 Task: Look for space in Ech Chettia, Algeria from 2nd September, 2023 to 6th September, 2023 for 2 adults in price range Rs.15000 to Rs.20000. Place can be entire place with 1  bedroom having 1 bed and 1 bathroom. Property type can be house, flat, hotel. Amenities needed are: washing machine. Booking option can be shelf check-in. Required host language is .
Action: Mouse moved to (375, 89)
Screenshot: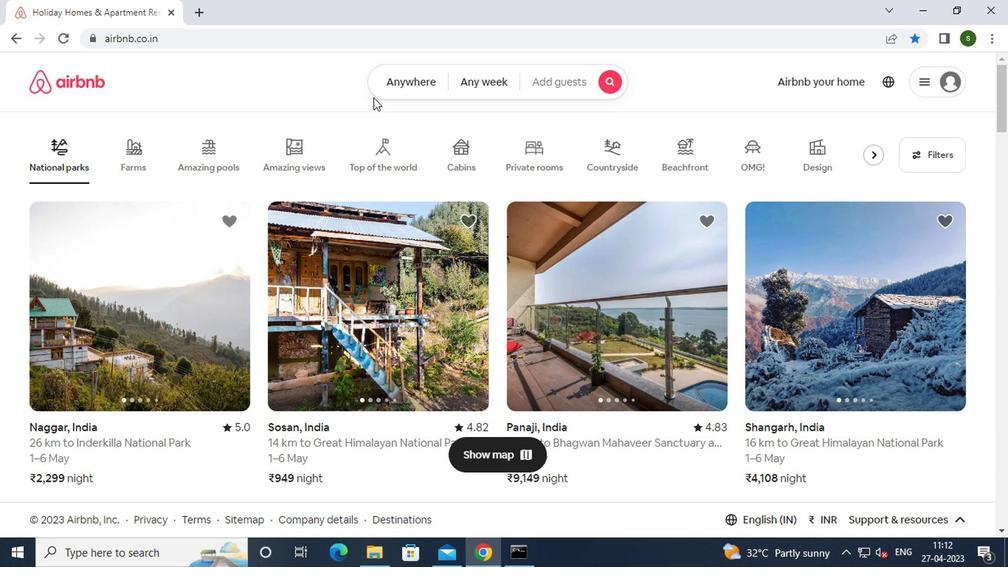 
Action: Mouse pressed left at (375, 89)
Screenshot: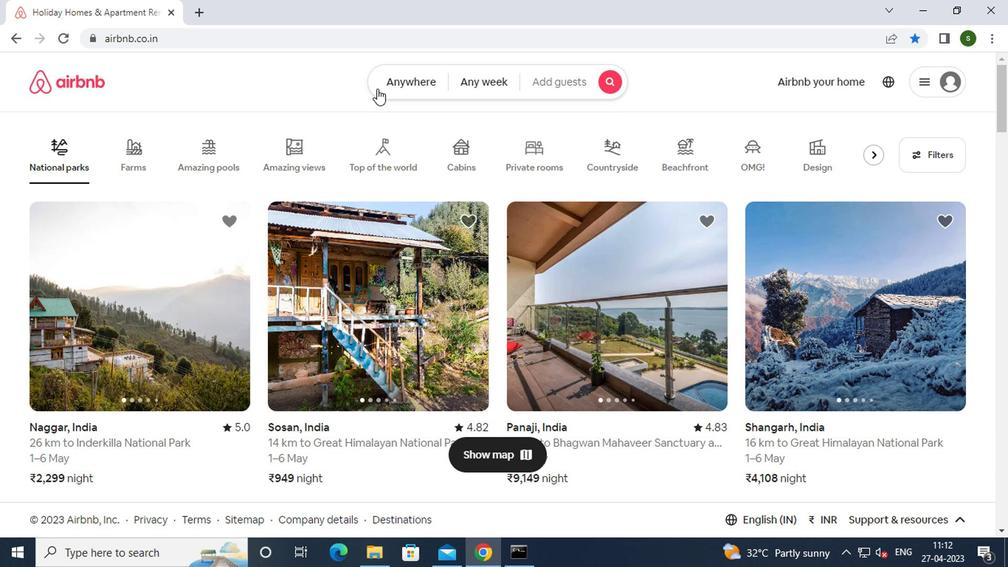 
Action: Mouse moved to (277, 143)
Screenshot: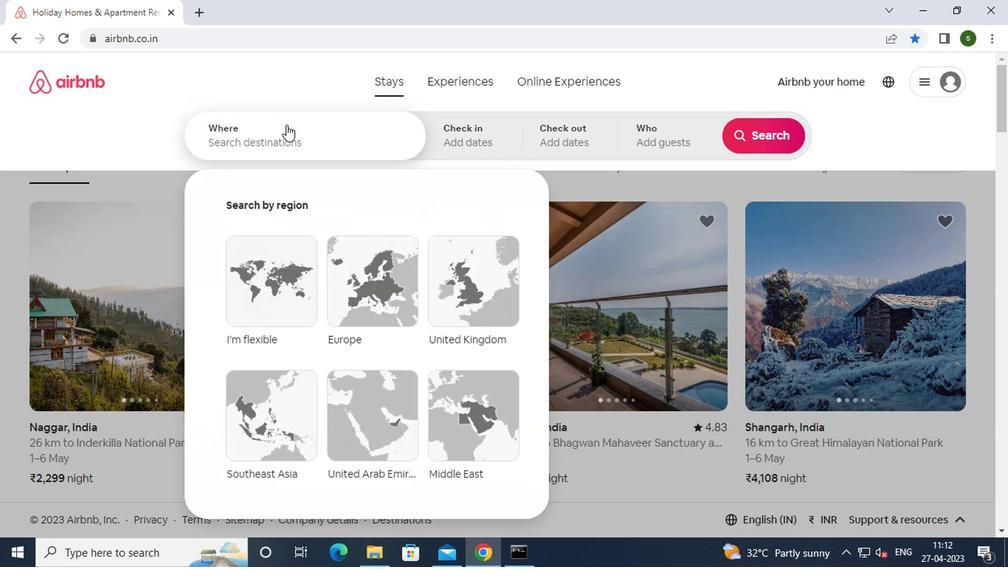 
Action: Mouse pressed left at (277, 143)
Screenshot: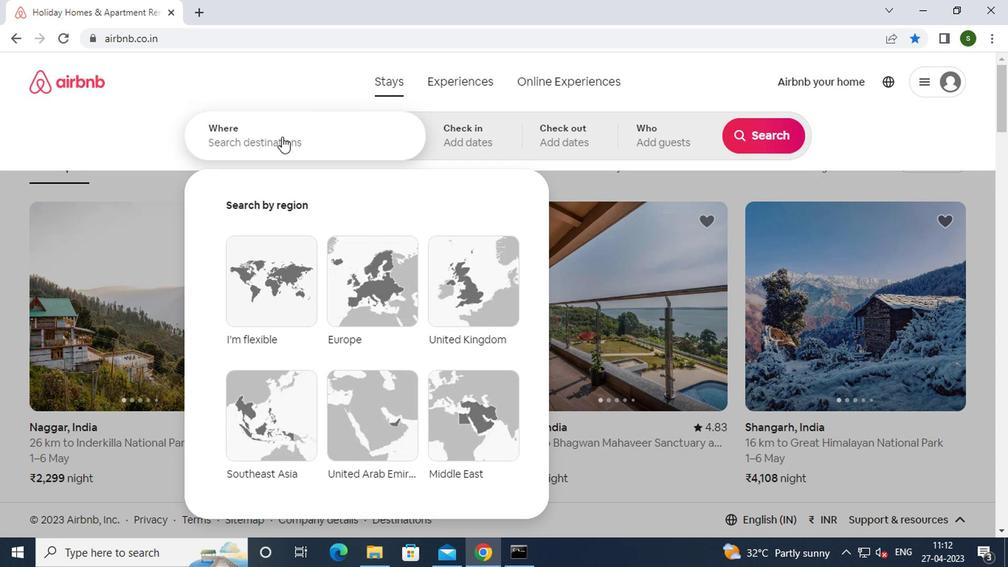 
Action: Key pressed e<Key.caps_lock>ch<Key.space><Key.caps_lock>c<Key.caps_lock>hettia,
Screenshot: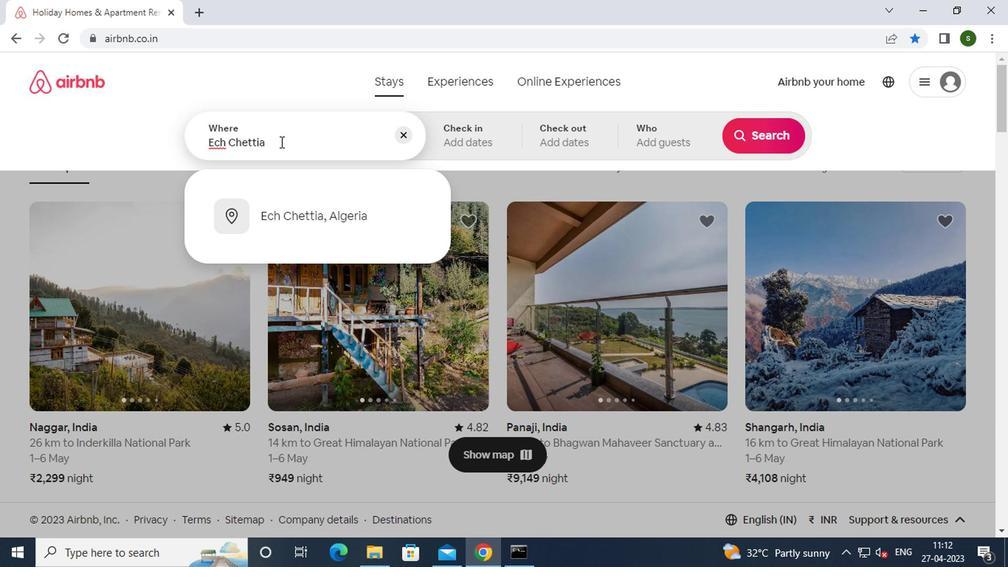 
Action: Mouse moved to (372, 232)
Screenshot: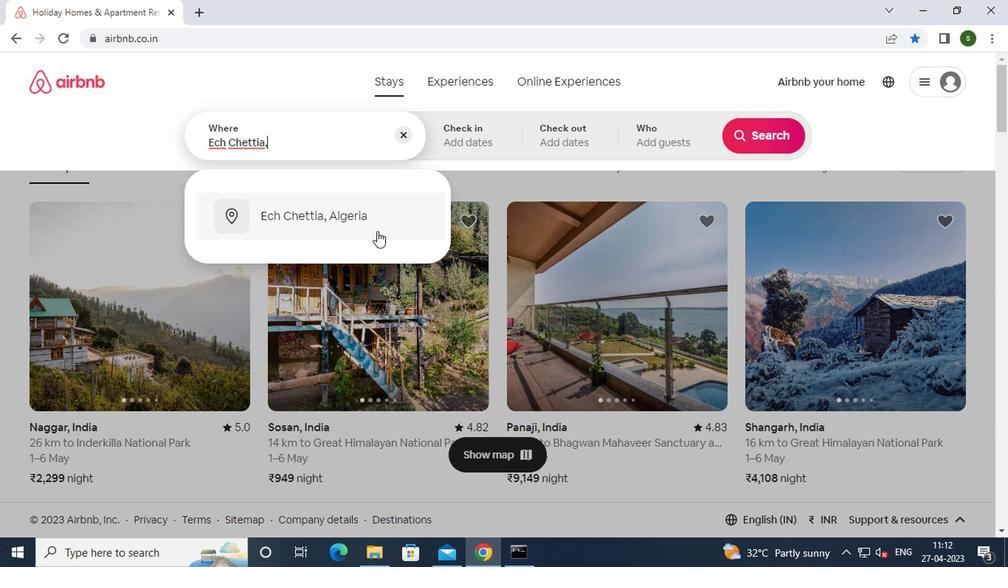 
Action: Mouse pressed left at (372, 232)
Screenshot: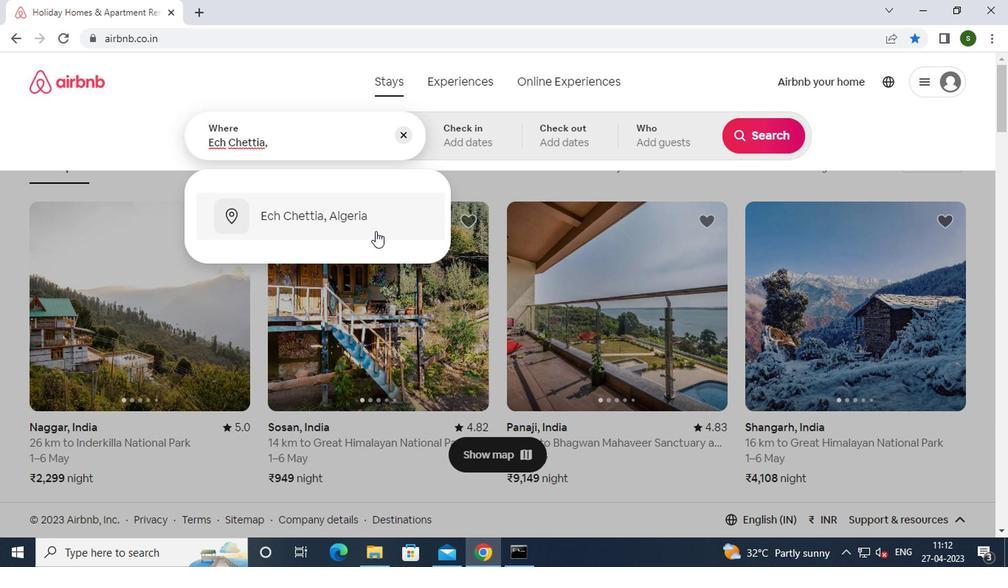 
Action: Mouse moved to (758, 250)
Screenshot: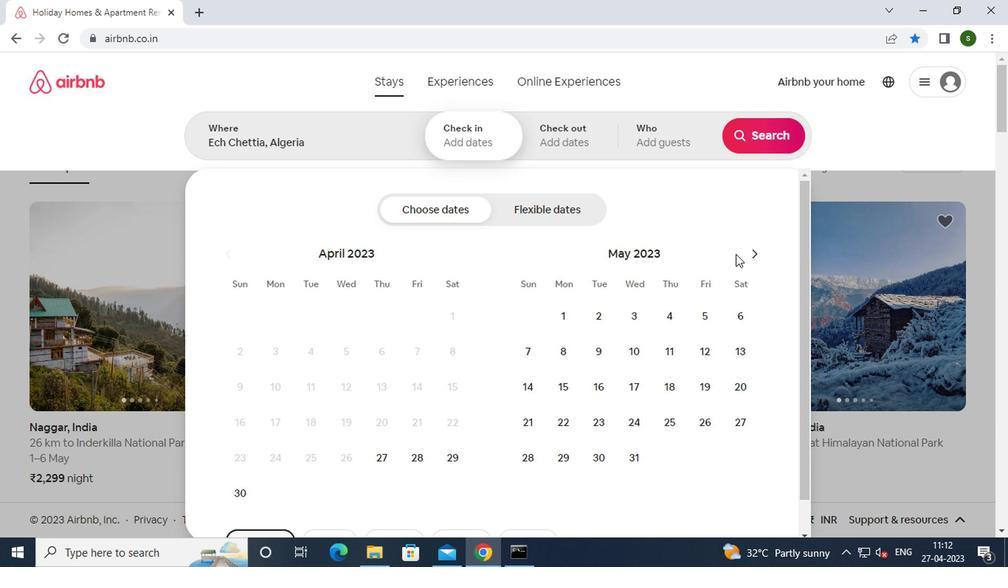 
Action: Mouse pressed left at (758, 250)
Screenshot: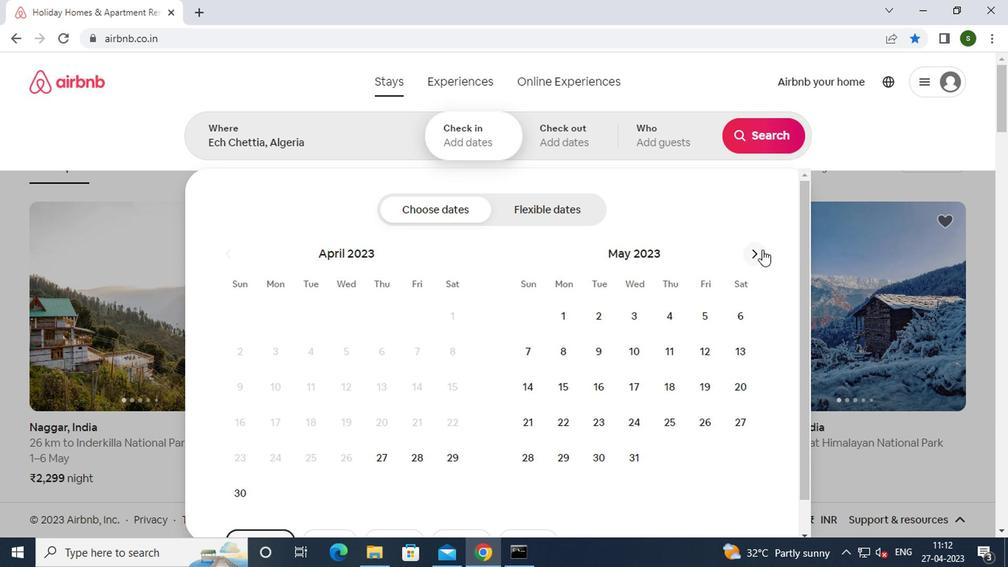 
Action: Mouse pressed left at (758, 250)
Screenshot: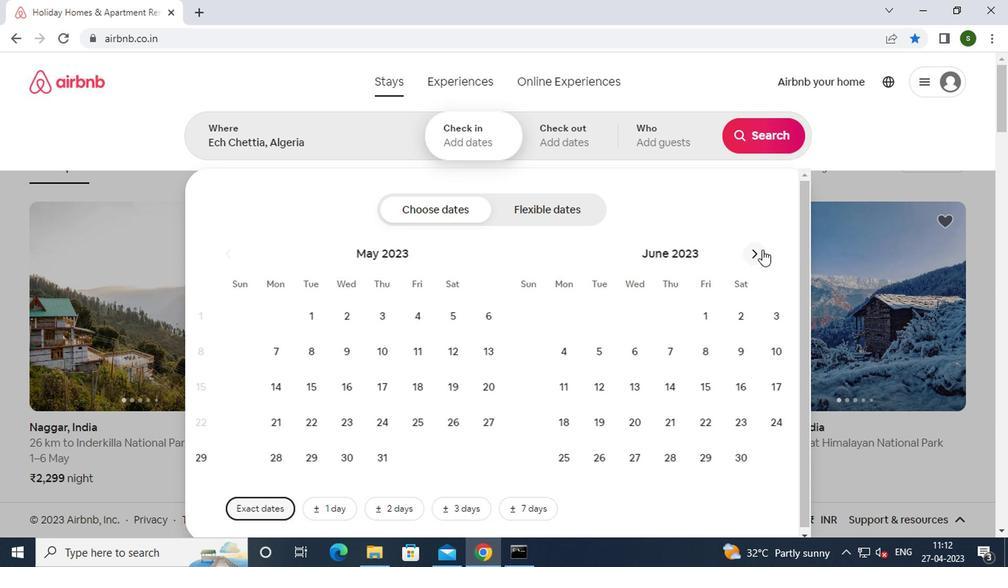 
Action: Mouse pressed left at (758, 250)
Screenshot: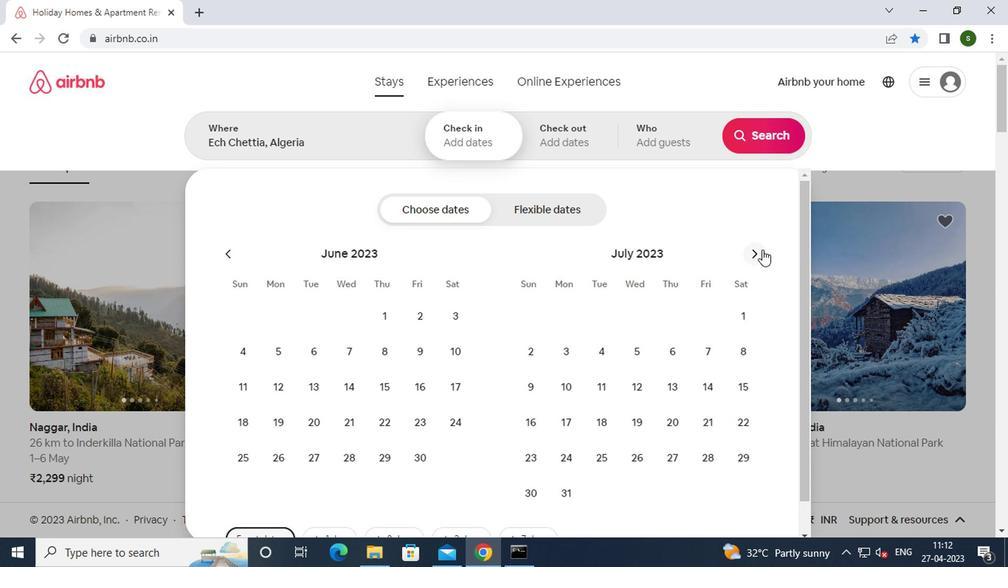 
Action: Mouse pressed left at (758, 250)
Screenshot: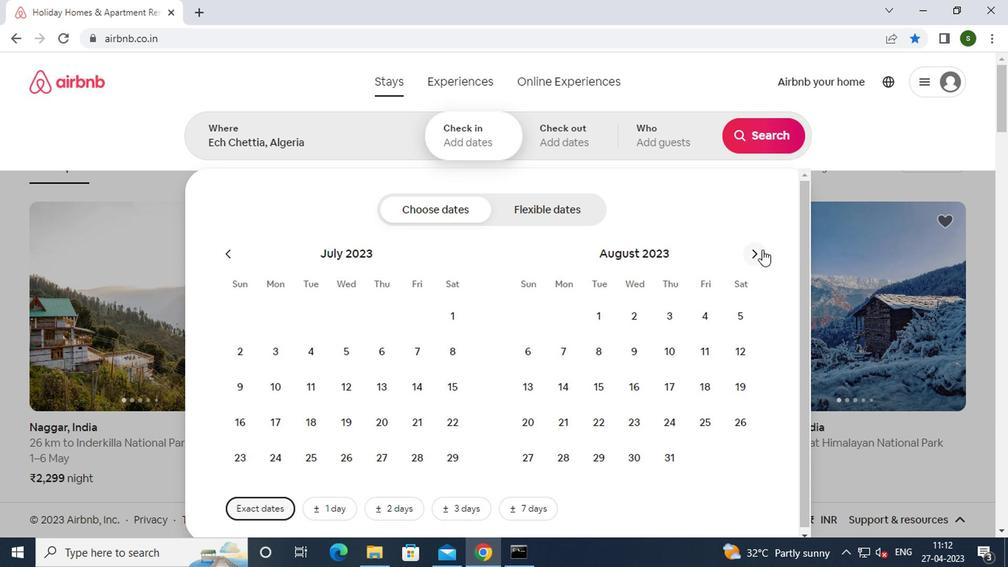 
Action: Mouse moved to (732, 307)
Screenshot: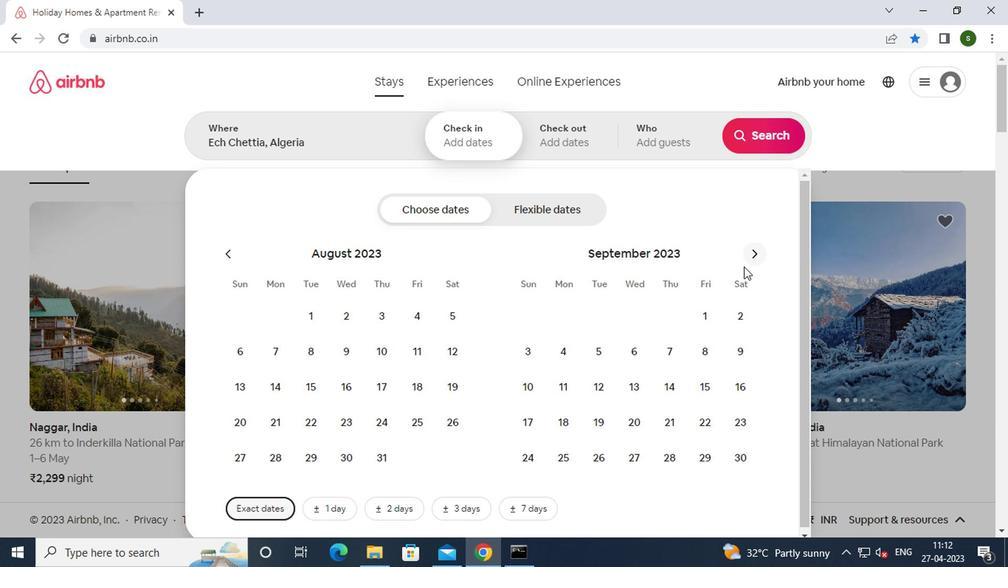 
Action: Mouse pressed left at (732, 307)
Screenshot: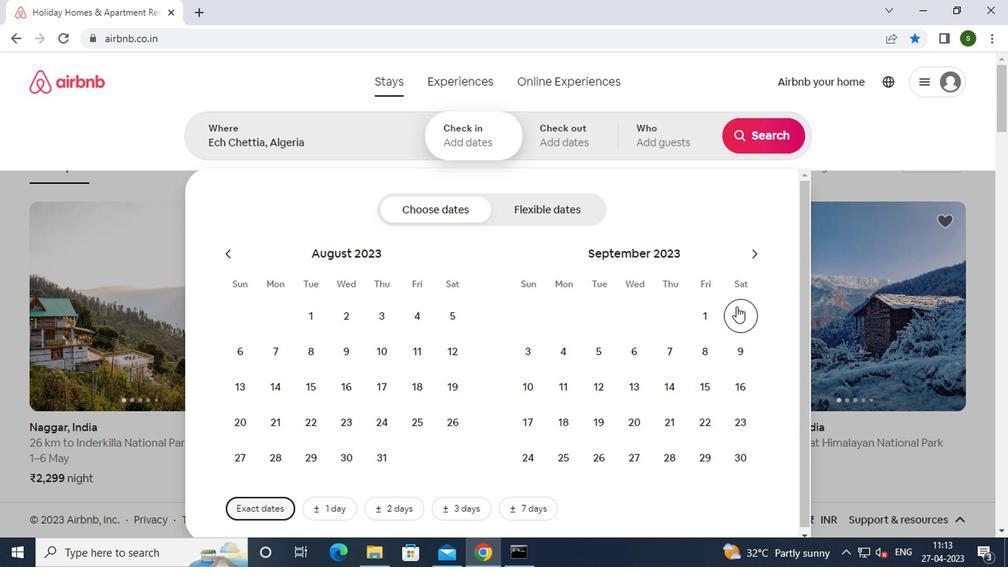 
Action: Mouse moved to (638, 346)
Screenshot: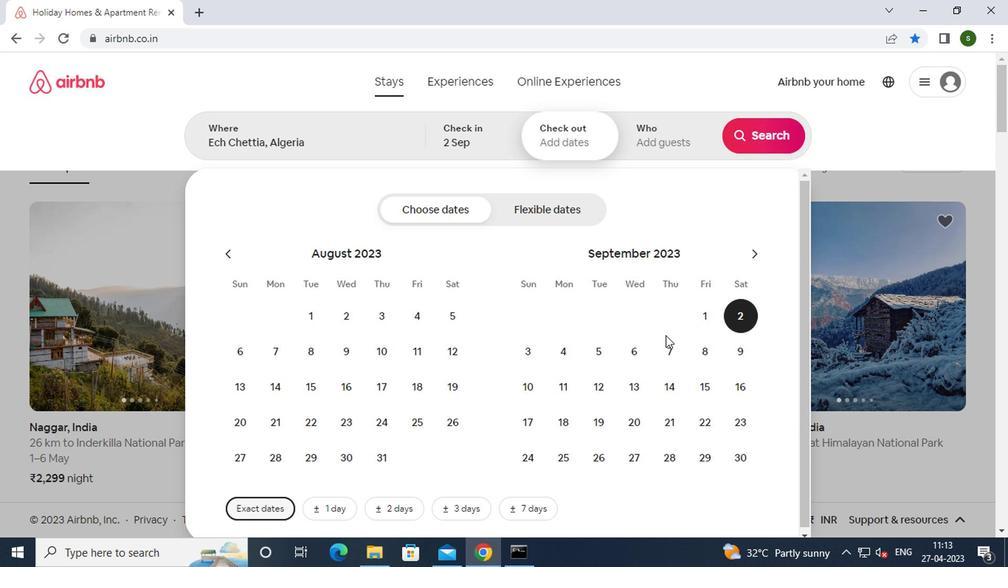 
Action: Mouse pressed left at (638, 346)
Screenshot: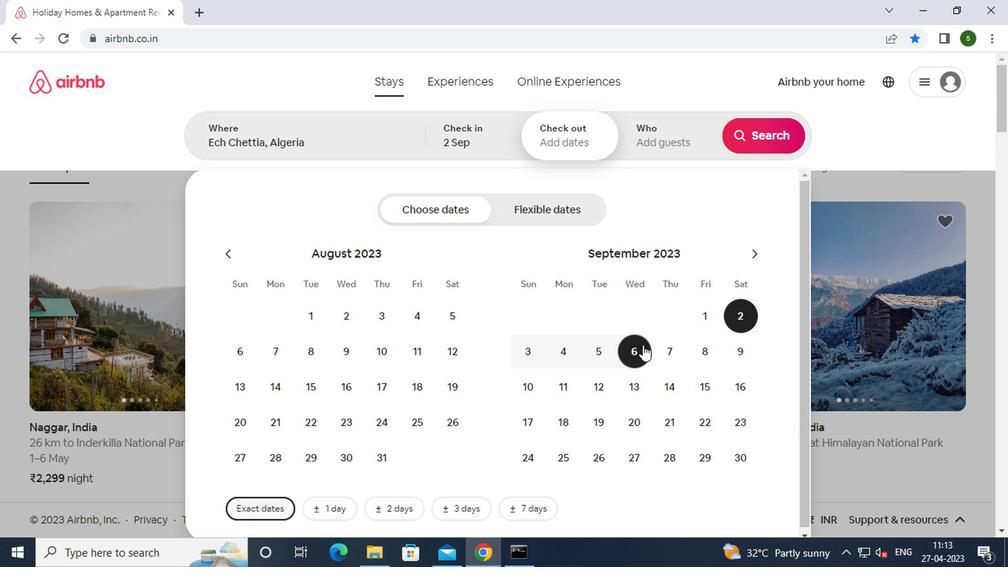 
Action: Mouse moved to (645, 140)
Screenshot: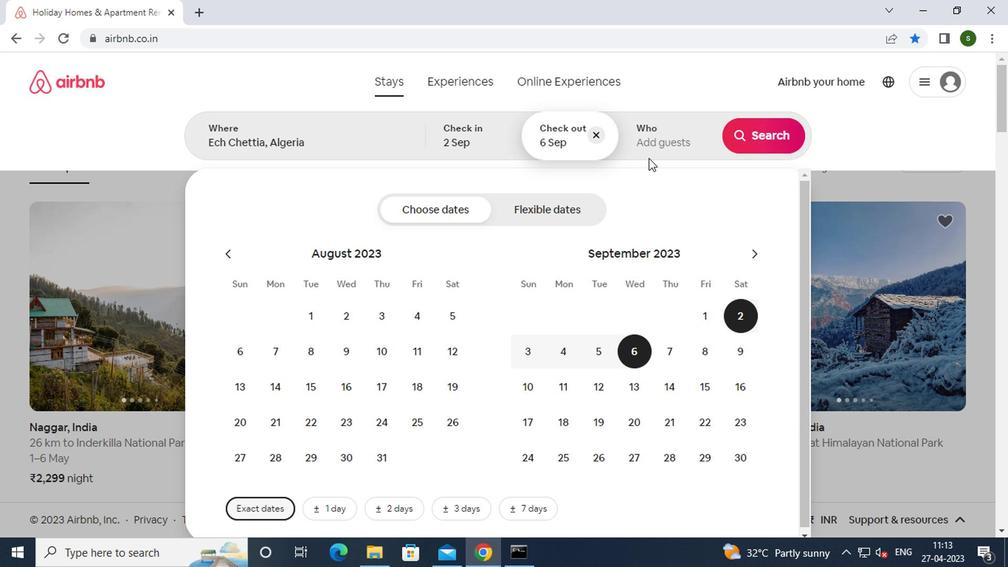
Action: Mouse pressed left at (645, 140)
Screenshot: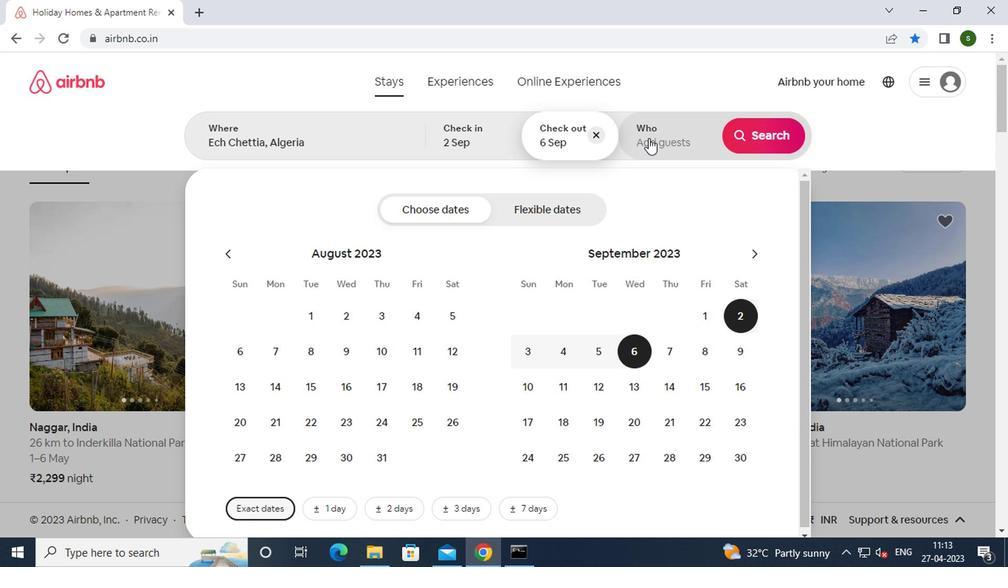 
Action: Mouse moved to (758, 208)
Screenshot: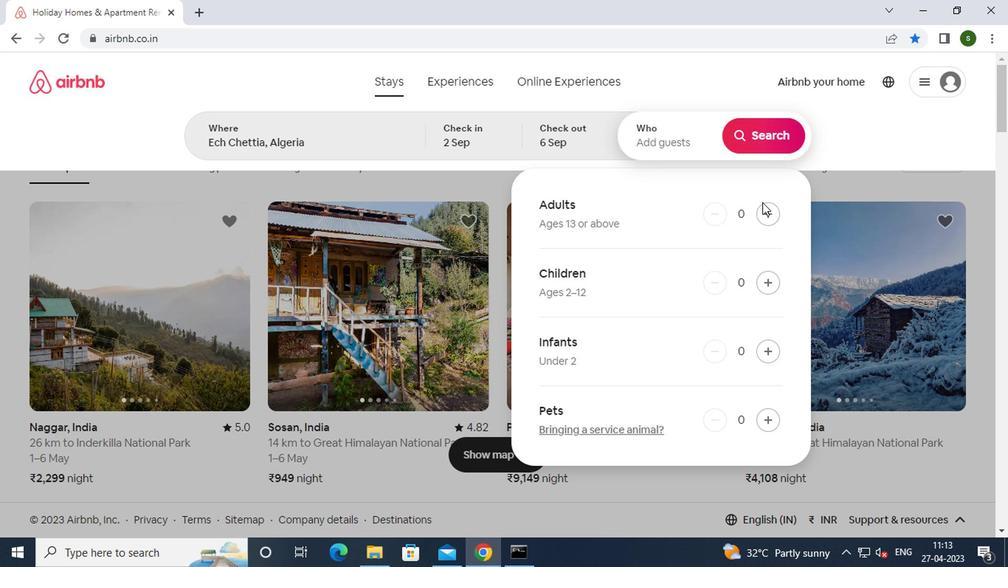 
Action: Mouse pressed left at (758, 208)
Screenshot: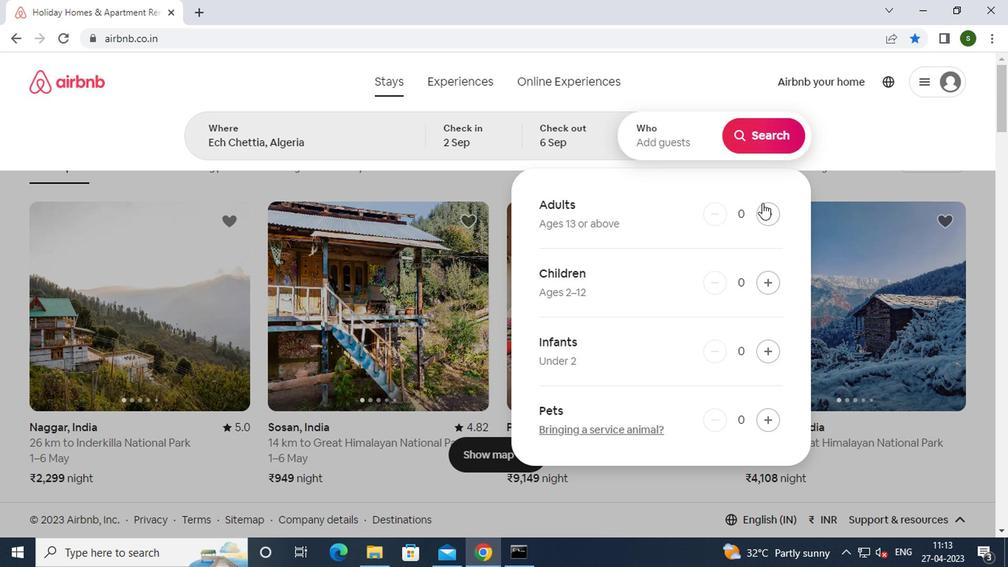 
Action: Mouse moved to (758, 209)
Screenshot: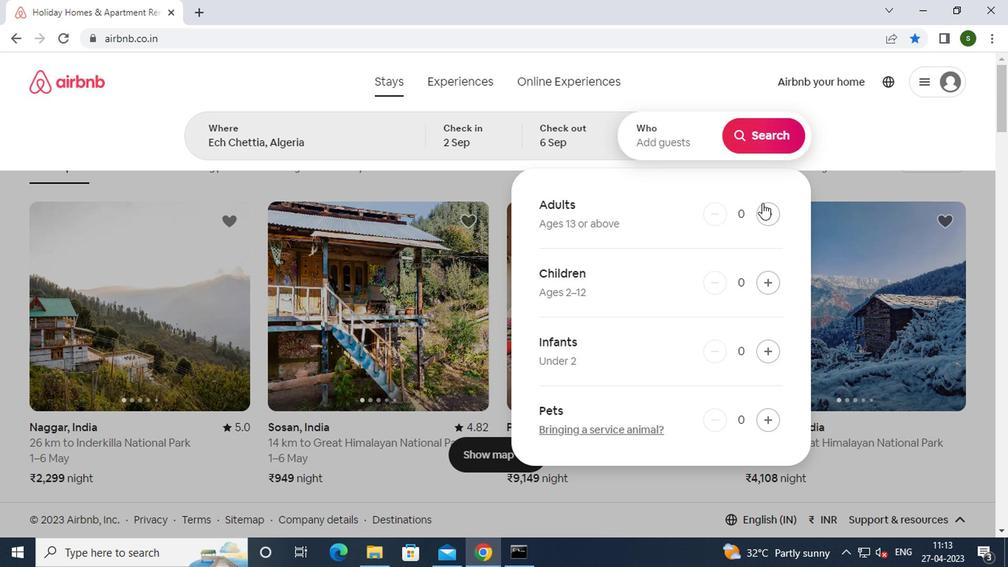 
Action: Mouse pressed left at (758, 209)
Screenshot: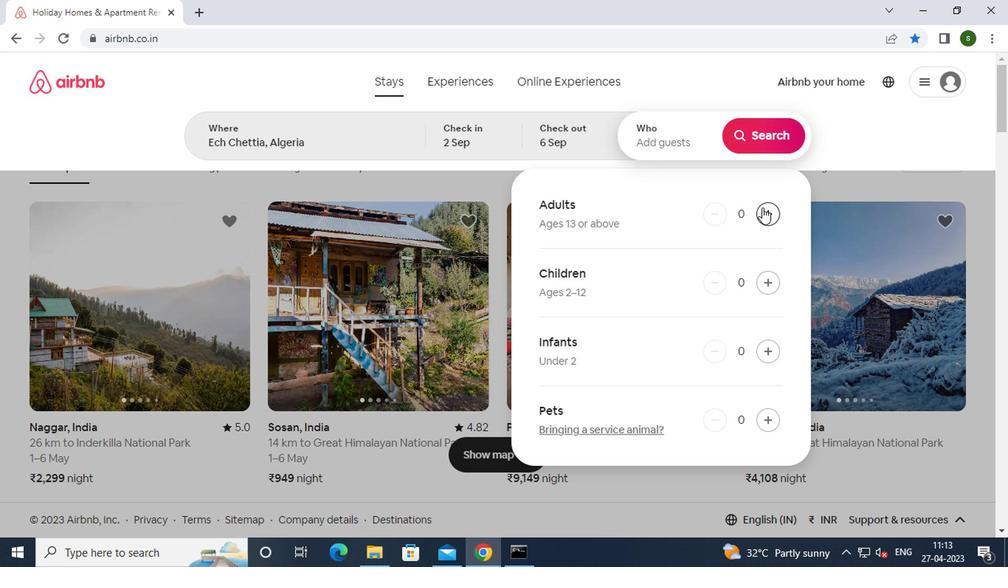 
Action: Mouse moved to (756, 147)
Screenshot: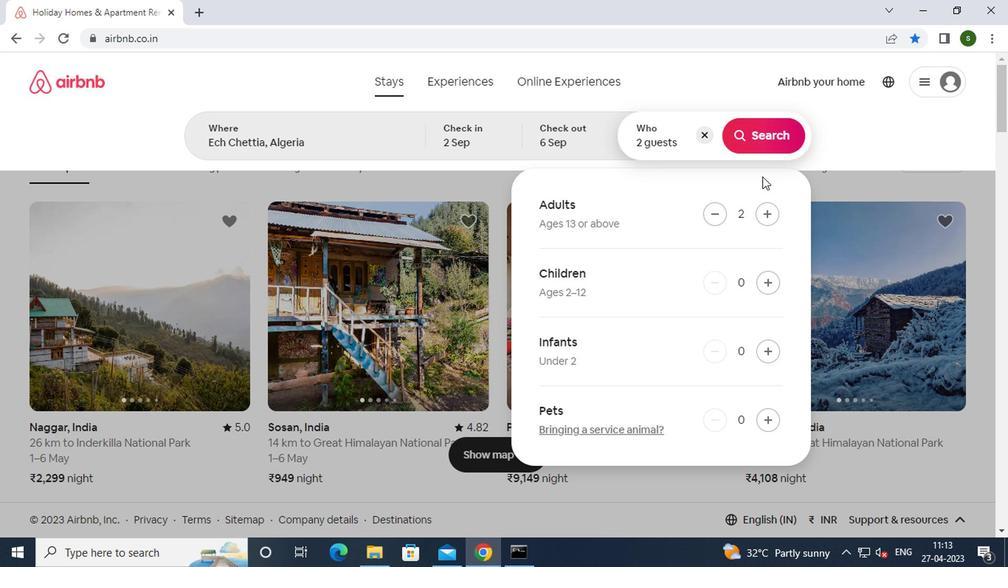 
Action: Mouse pressed left at (756, 147)
Screenshot: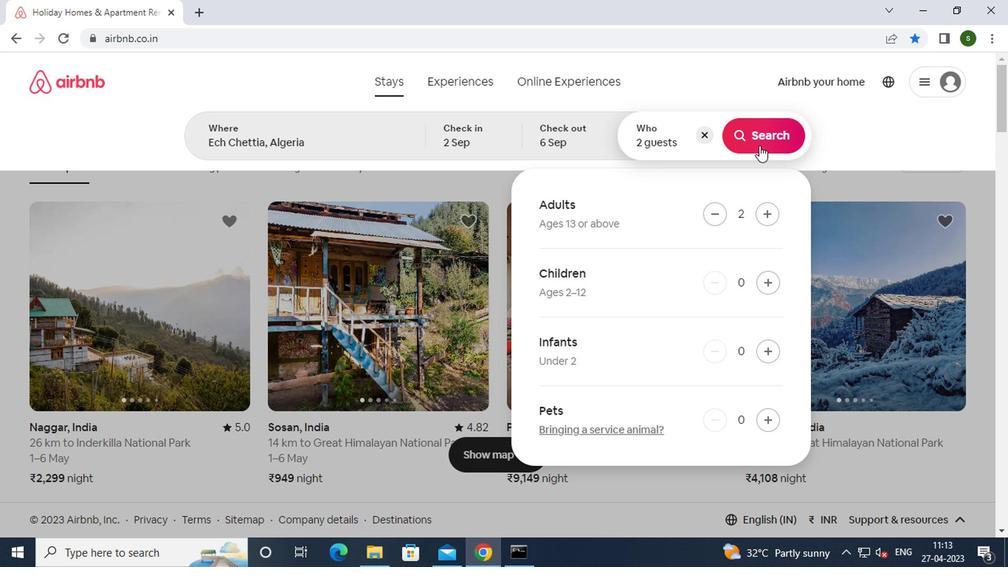 
Action: Mouse moved to (920, 145)
Screenshot: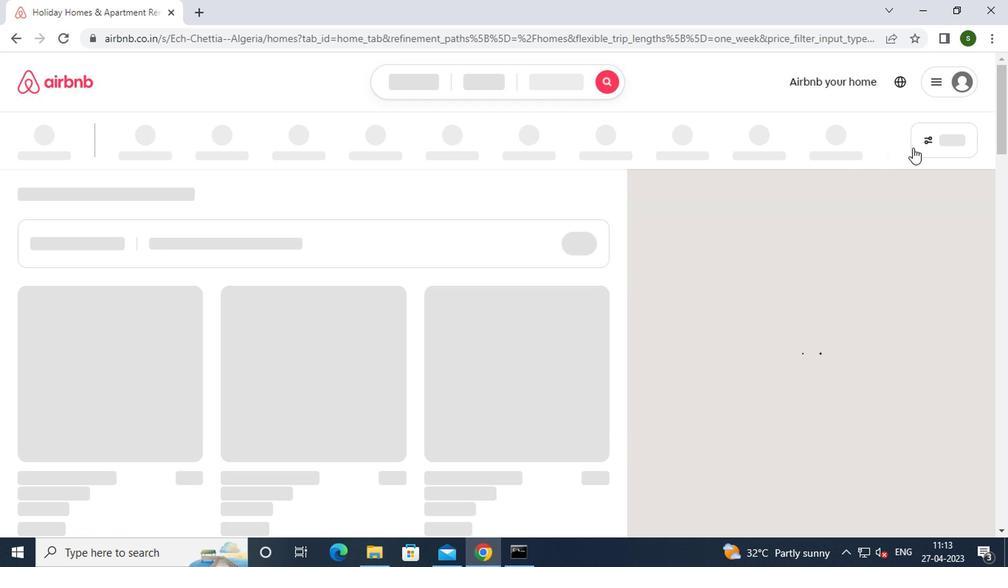 
Action: Mouse pressed left at (920, 145)
Screenshot: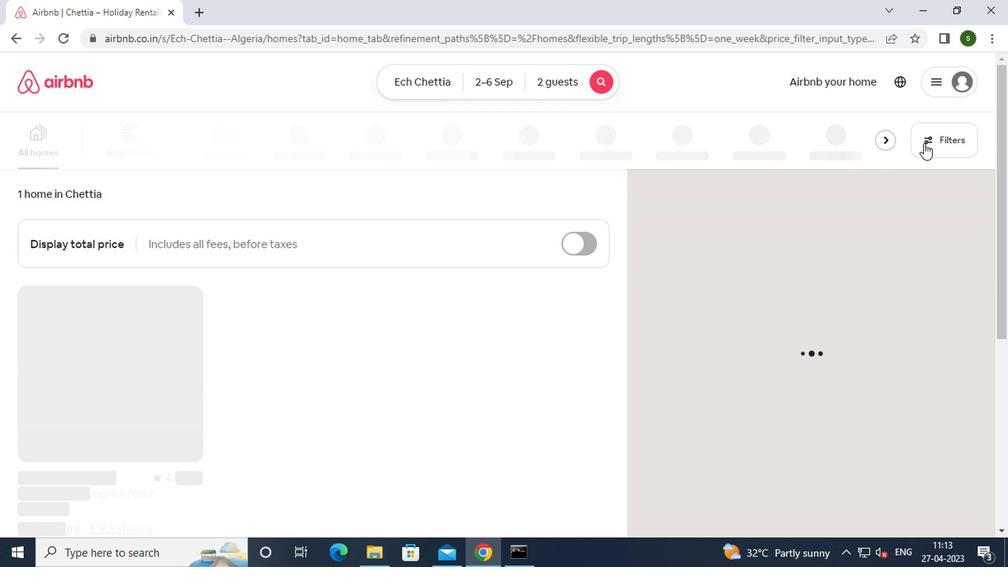 
Action: Mouse moved to (457, 321)
Screenshot: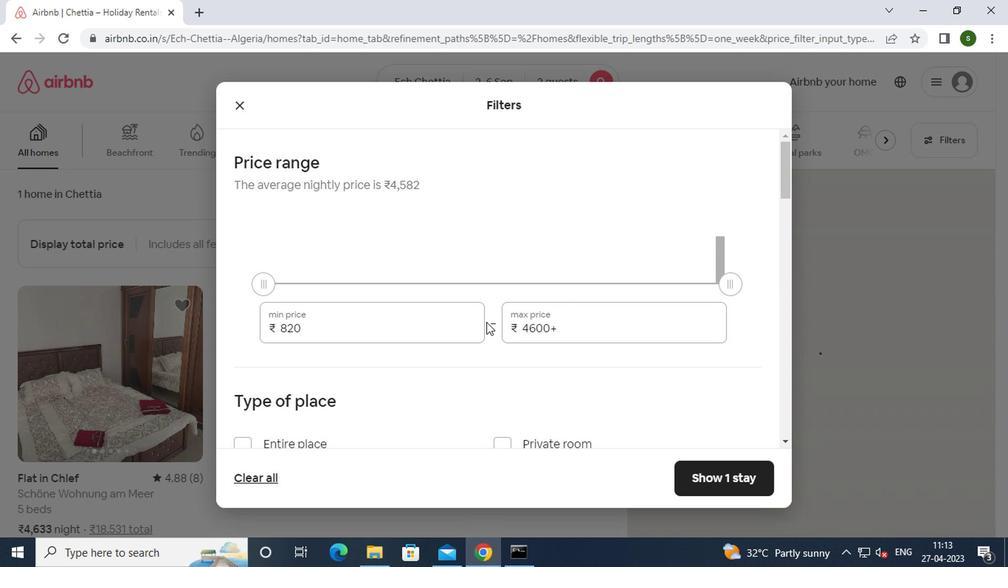 
Action: Mouse pressed left at (457, 321)
Screenshot: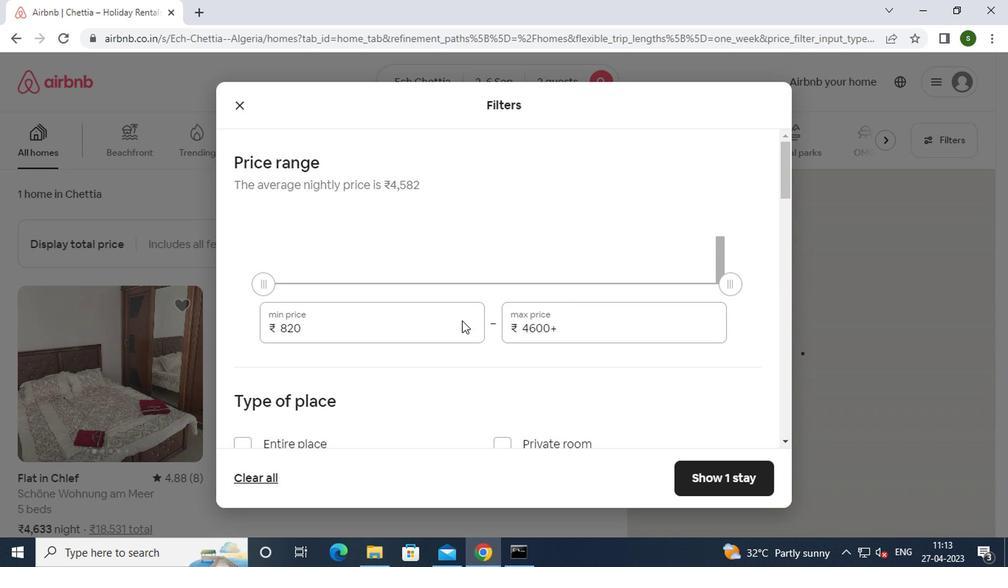 
Action: Key pressed <Key.backspace><Key.backspace><Key.backspace><Key.backspace>15000
Screenshot: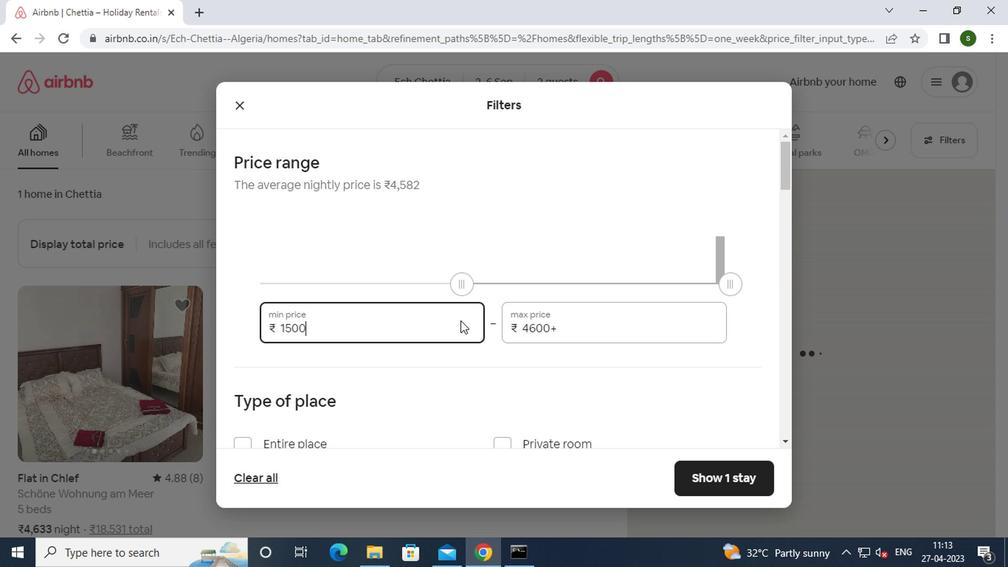 
Action: Mouse moved to (584, 328)
Screenshot: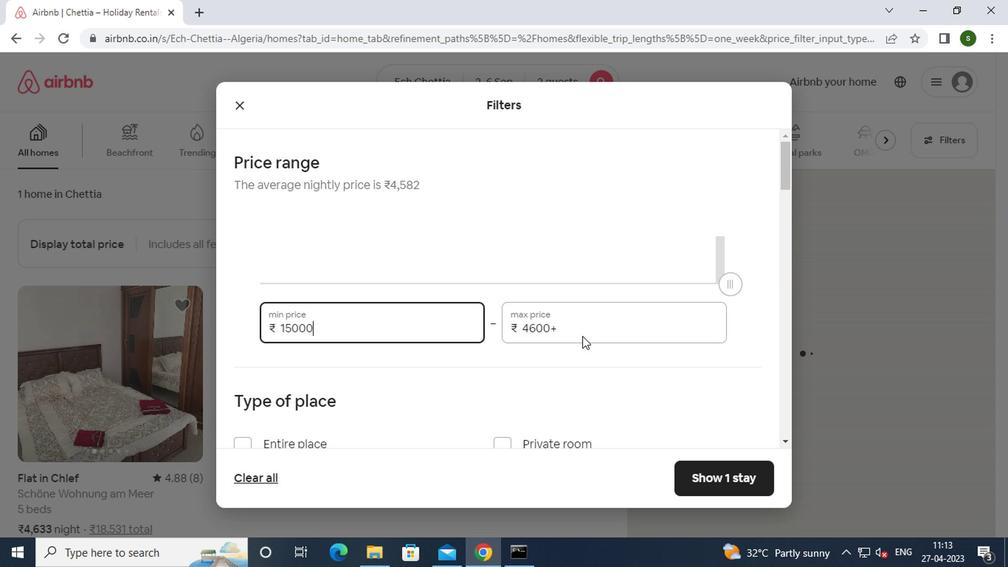 
Action: Mouse pressed left at (584, 328)
Screenshot: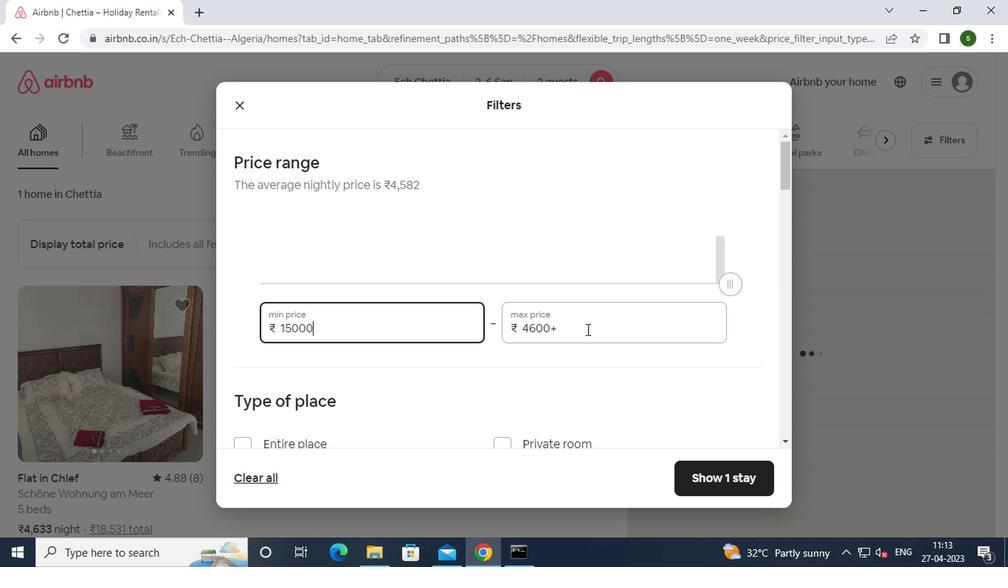 
Action: Key pressed <Key.backspace><Key.backspace><Key.backspace><Key.backspace><Key.backspace><Key.backspace><Key.backspace><Key.backspace>20000
Screenshot: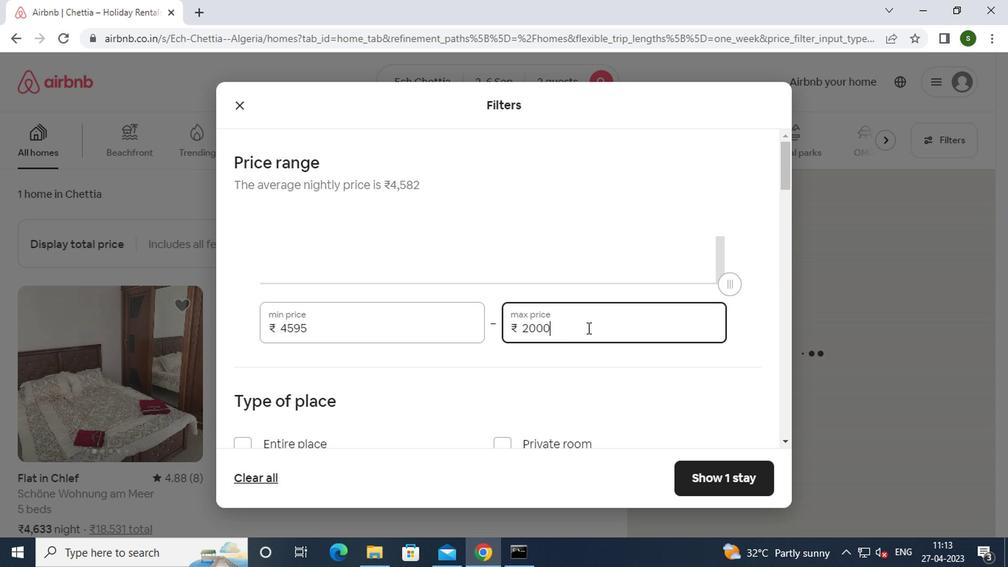 
Action: Mouse moved to (483, 333)
Screenshot: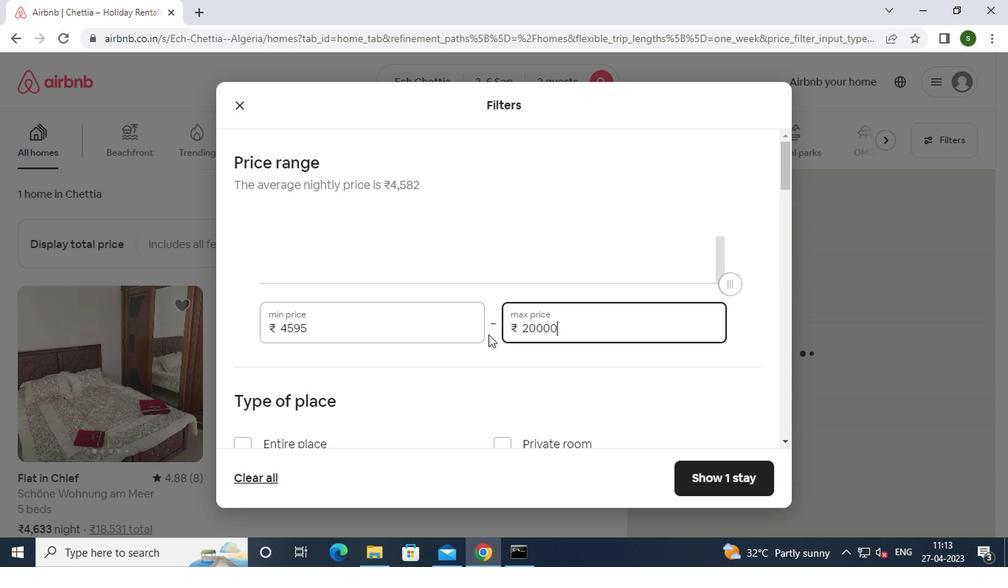 
Action: Mouse scrolled (483, 332) with delta (0, -1)
Screenshot: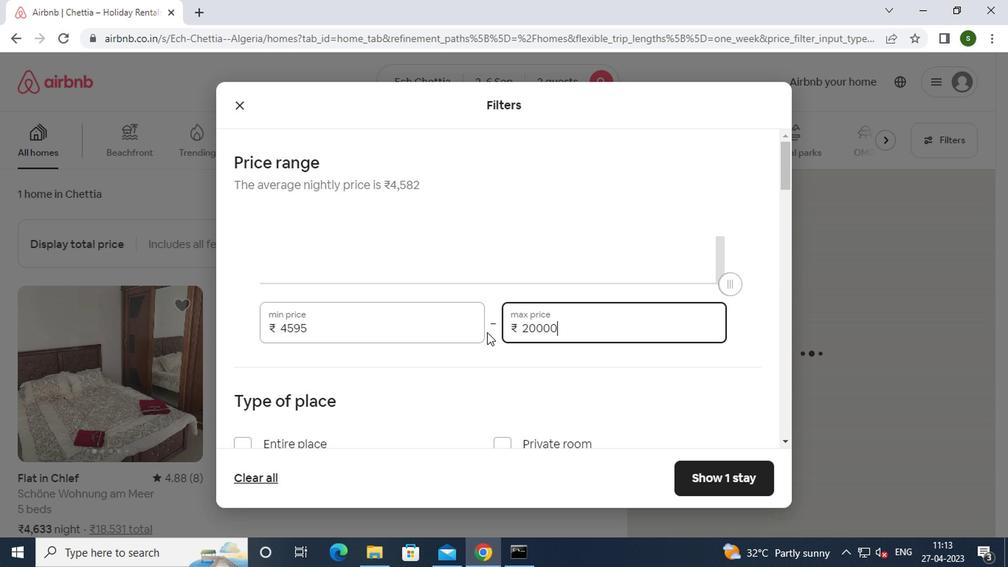 
Action: Mouse scrolled (483, 332) with delta (0, -1)
Screenshot: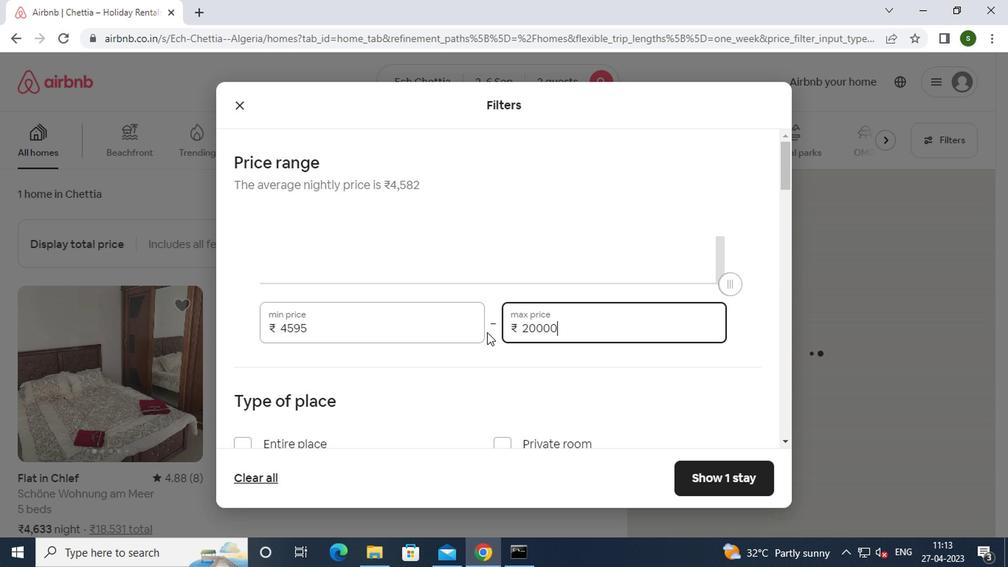 
Action: Mouse moved to (322, 310)
Screenshot: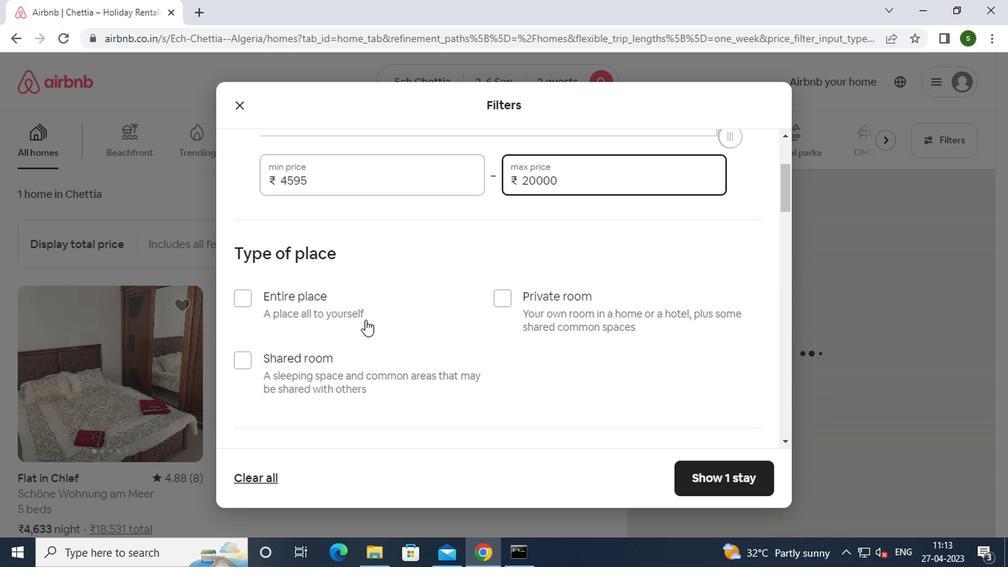 
Action: Mouse pressed left at (322, 310)
Screenshot: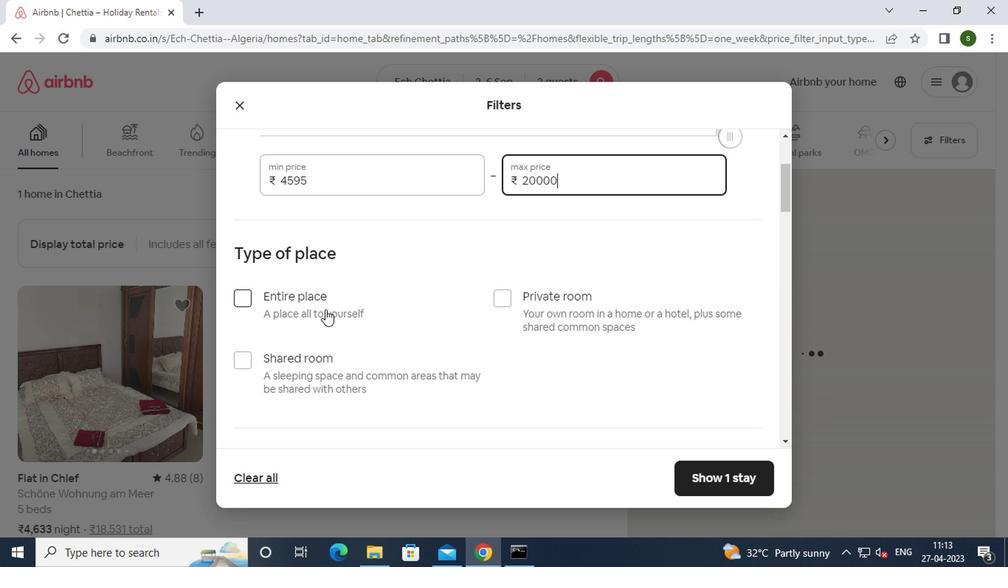 
Action: Mouse moved to (366, 302)
Screenshot: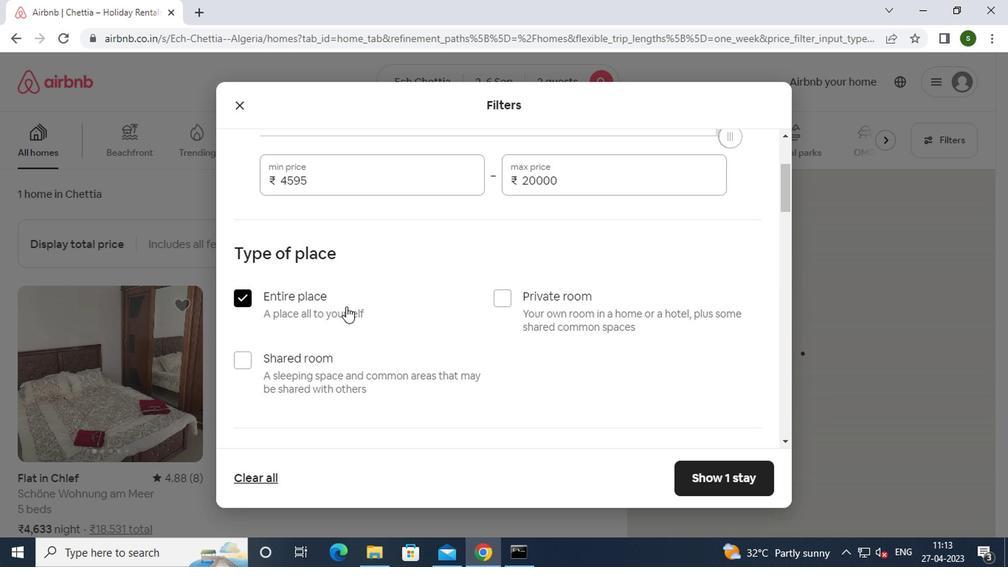 
Action: Mouse scrolled (366, 302) with delta (0, 0)
Screenshot: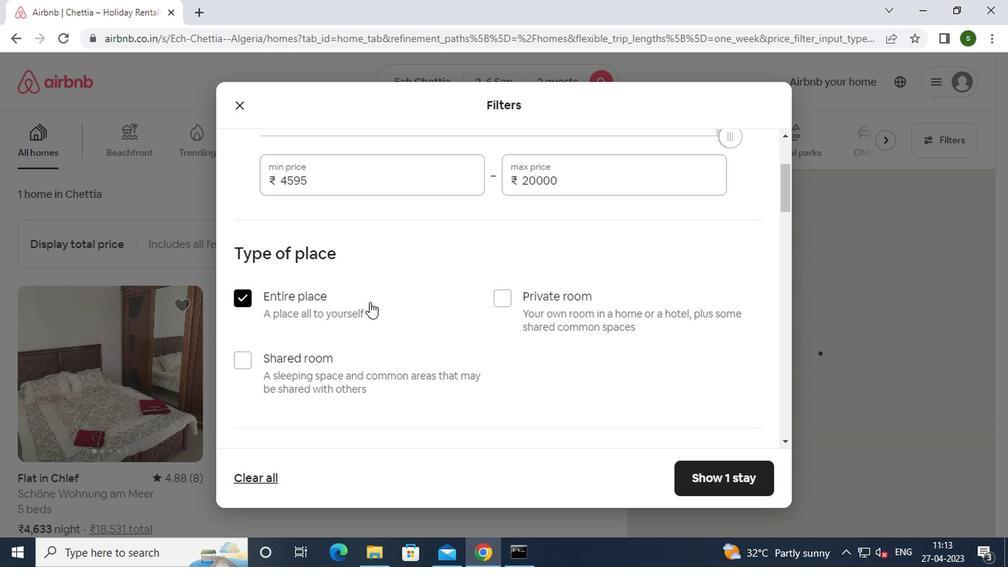 
Action: Mouse scrolled (366, 302) with delta (0, 0)
Screenshot: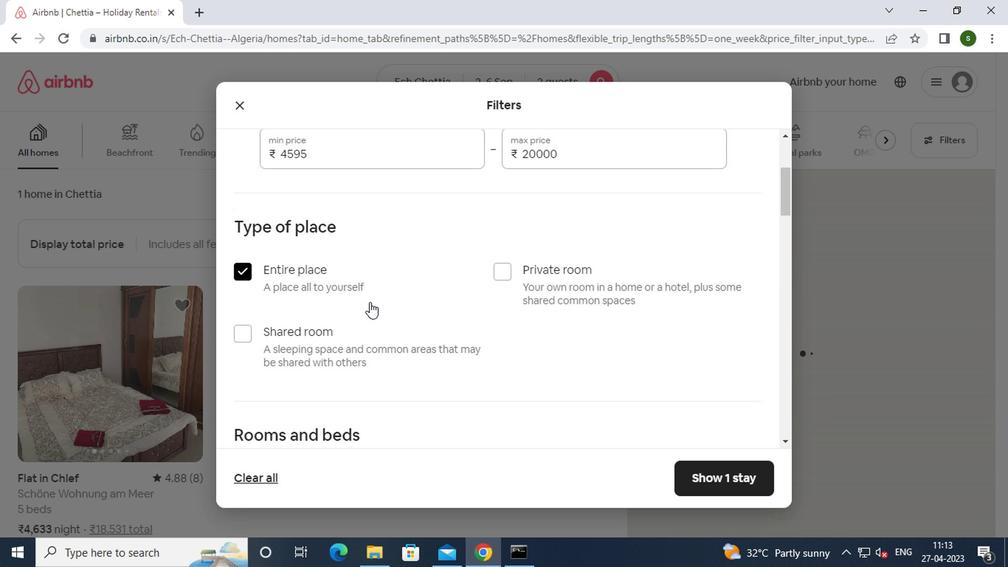 
Action: Mouse scrolled (366, 302) with delta (0, 0)
Screenshot: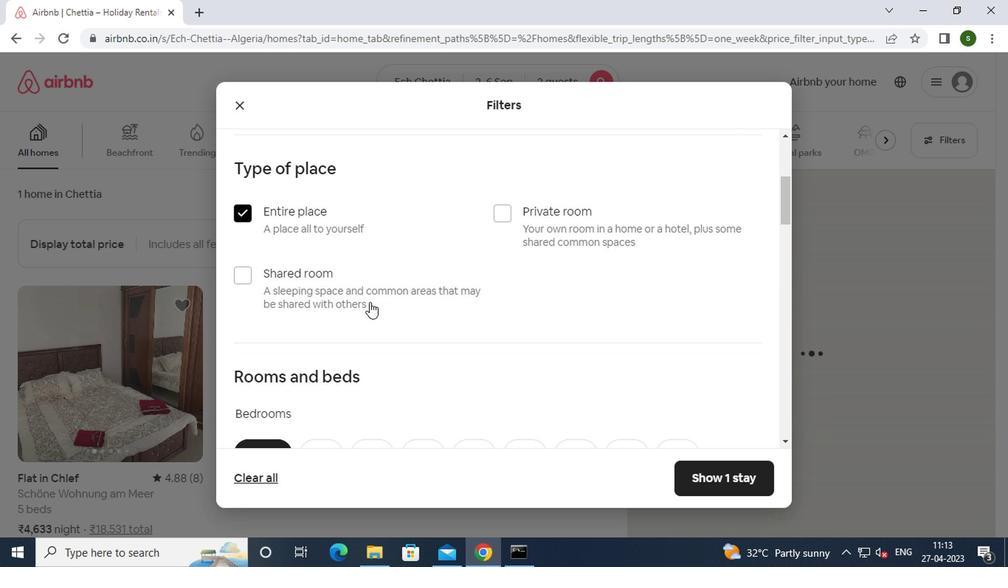 
Action: Mouse scrolled (366, 302) with delta (0, 0)
Screenshot: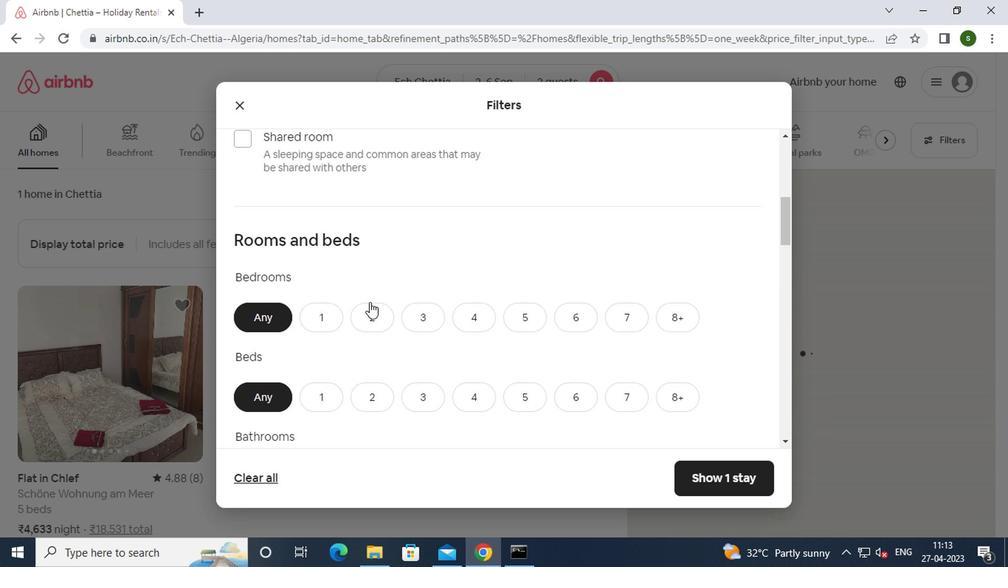 
Action: Mouse moved to (322, 247)
Screenshot: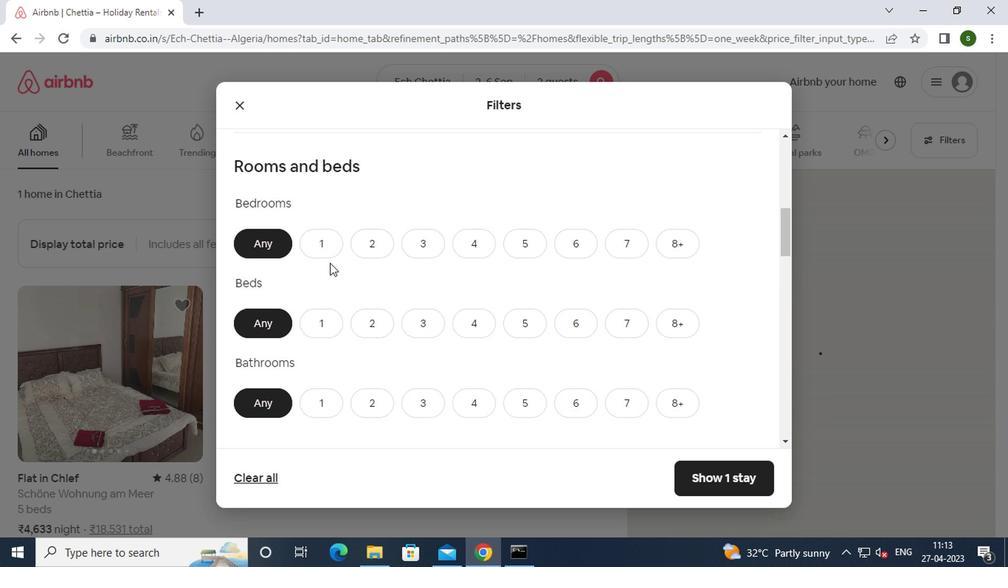
Action: Mouse pressed left at (322, 247)
Screenshot: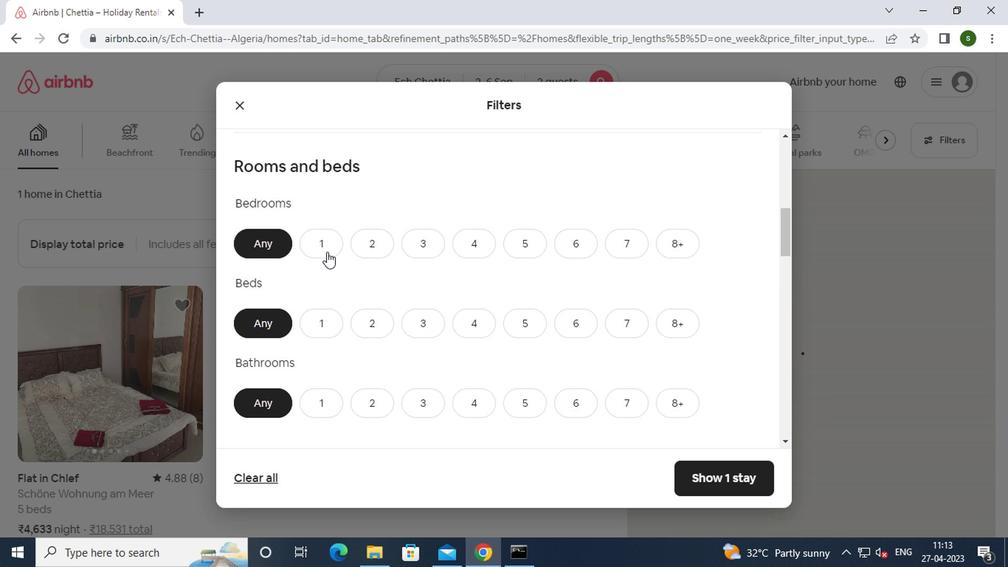 
Action: Mouse moved to (311, 328)
Screenshot: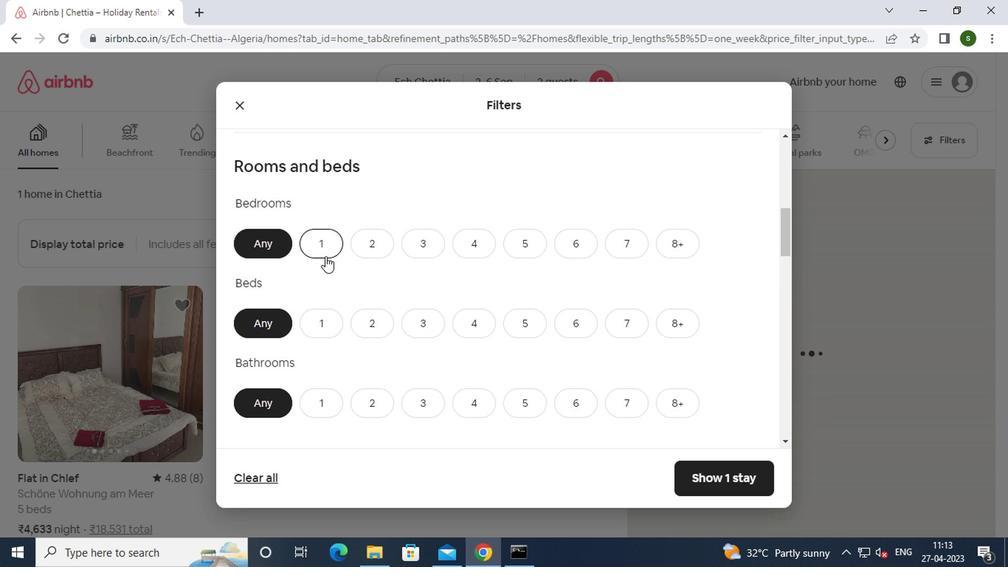 
Action: Mouse pressed left at (311, 328)
Screenshot: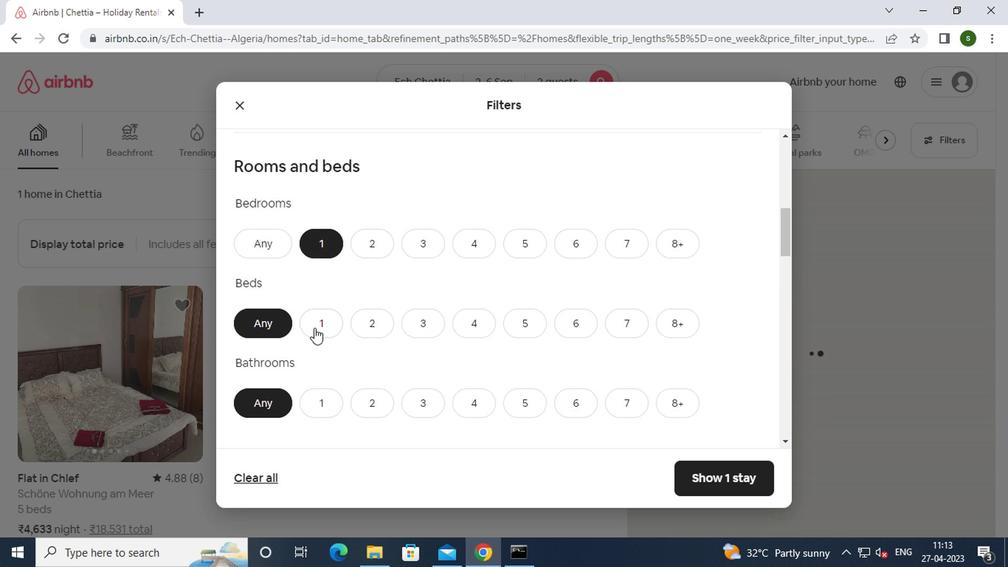 
Action: Mouse moved to (327, 398)
Screenshot: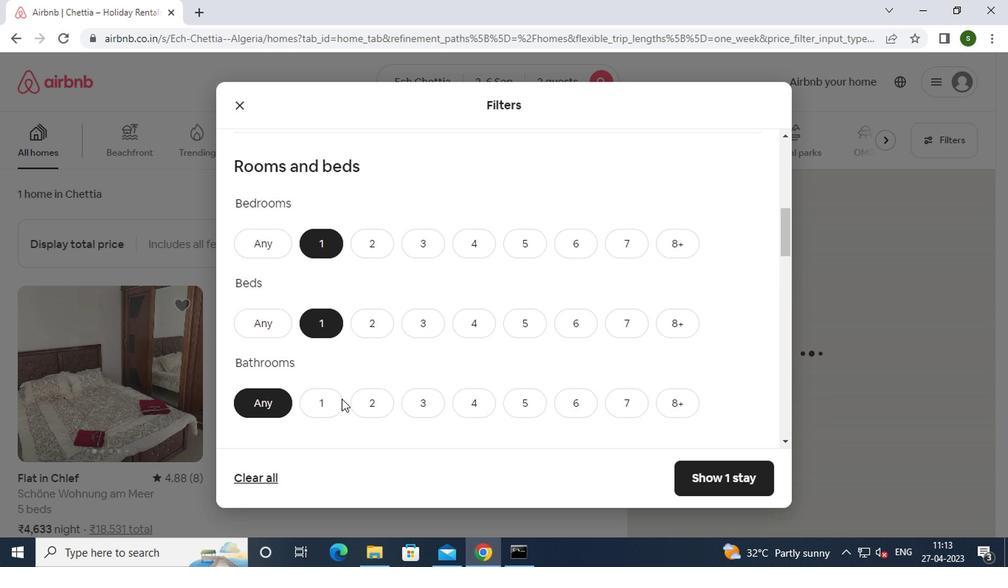 
Action: Mouse pressed left at (327, 398)
Screenshot: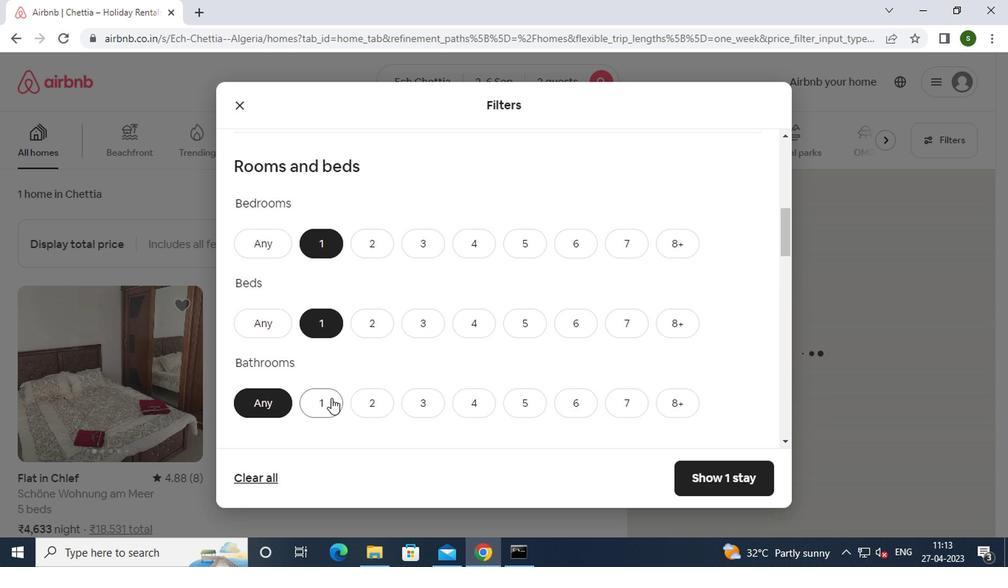 
Action: Mouse moved to (433, 345)
Screenshot: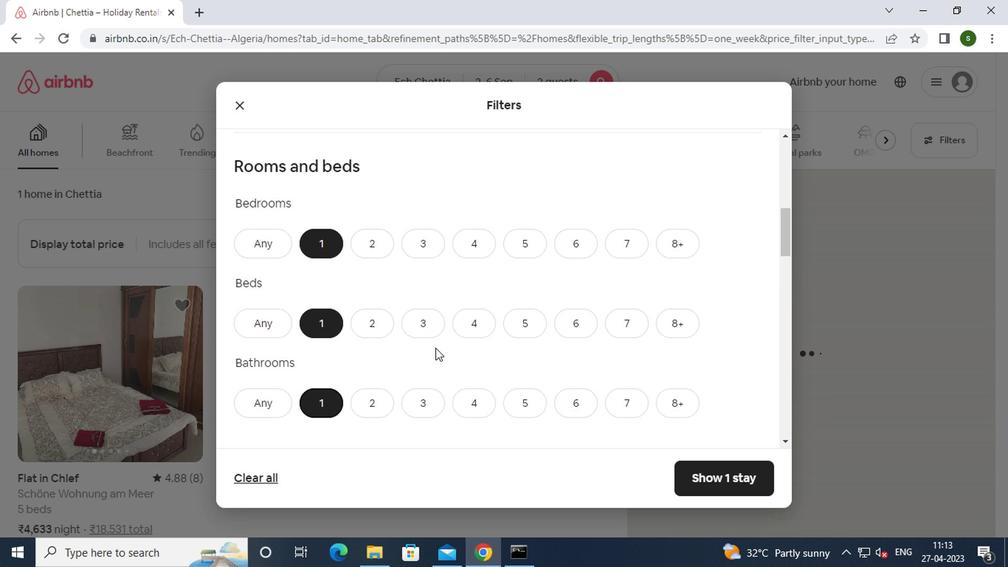 
Action: Mouse scrolled (433, 344) with delta (0, 0)
Screenshot: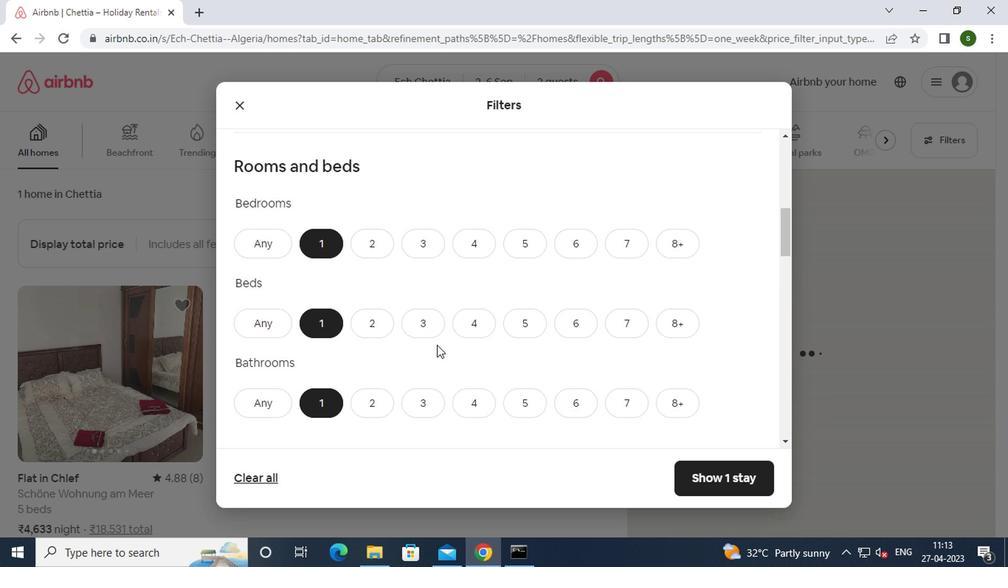 
Action: Mouse scrolled (433, 344) with delta (0, 0)
Screenshot: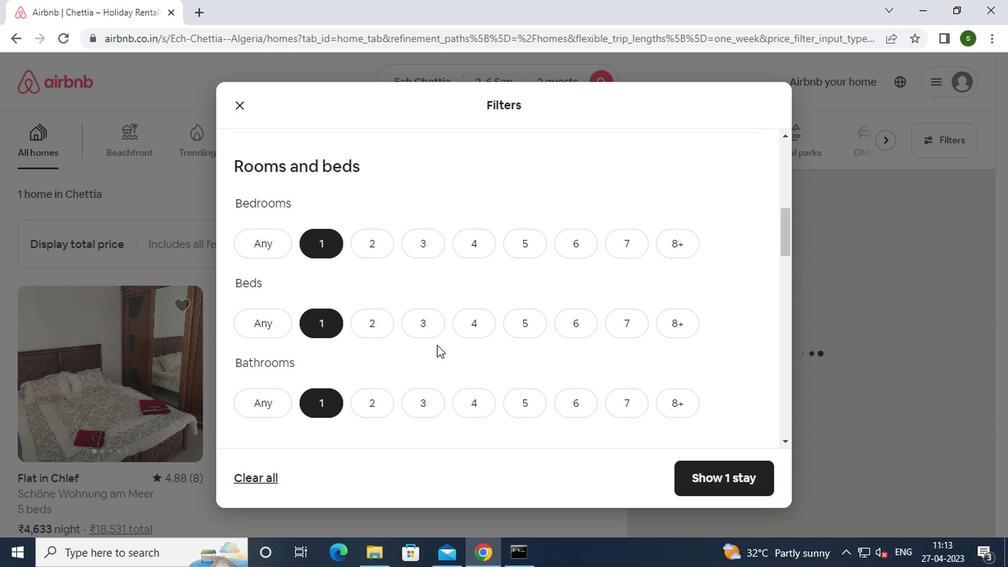 
Action: Mouse scrolled (433, 344) with delta (0, 0)
Screenshot: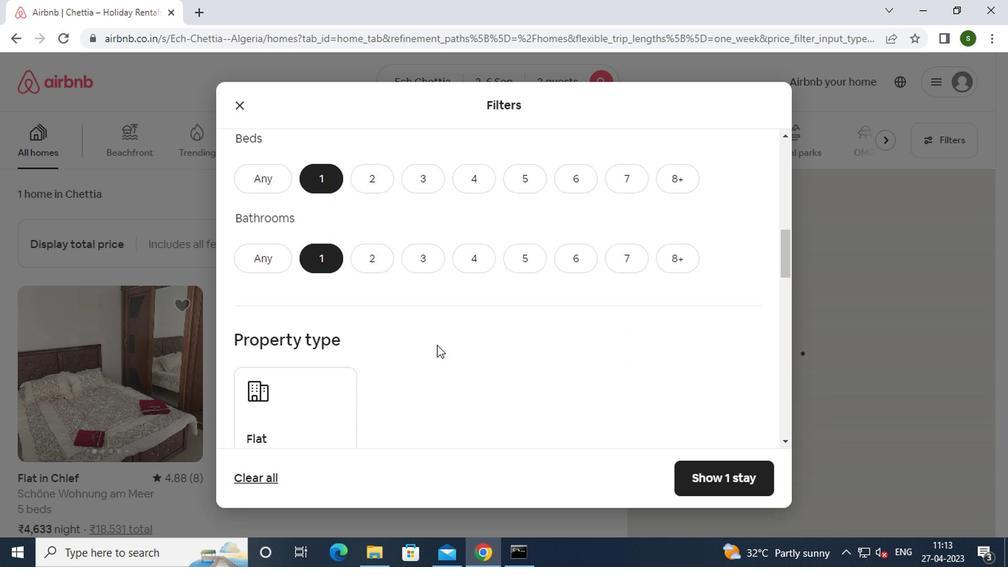 
Action: Mouse moved to (315, 322)
Screenshot: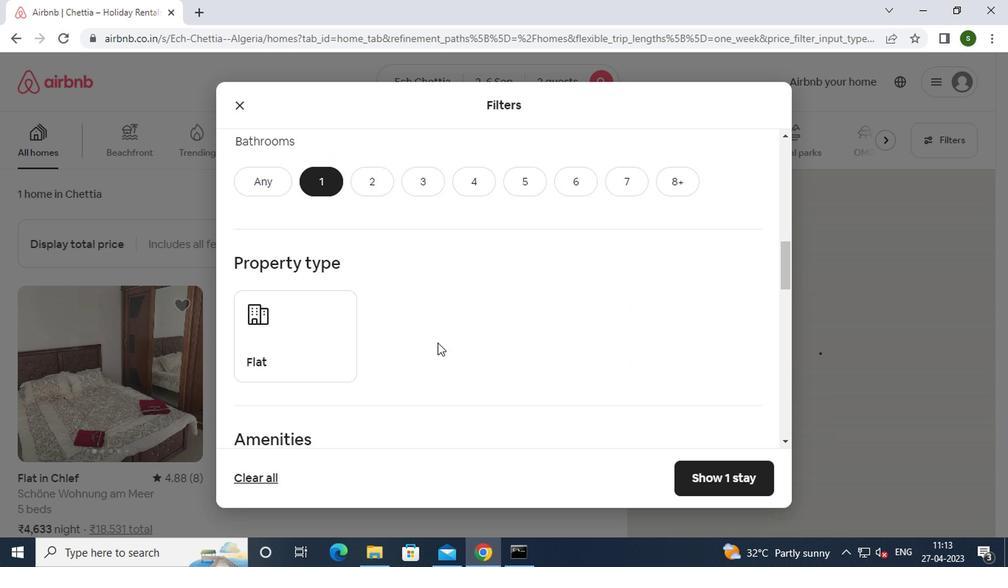 
Action: Mouse pressed left at (315, 322)
Screenshot: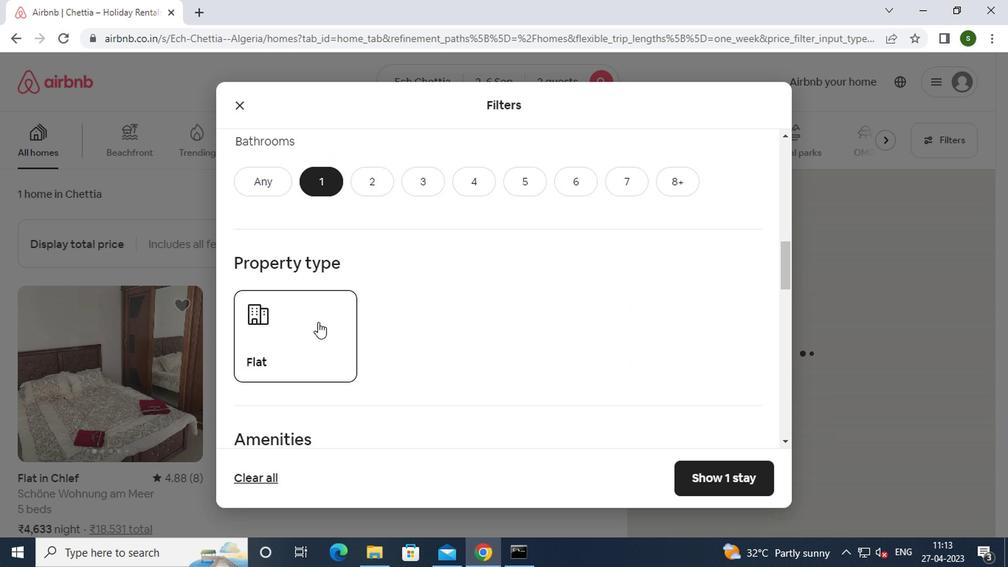 
Action: Mouse moved to (466, 319)
Screenshot: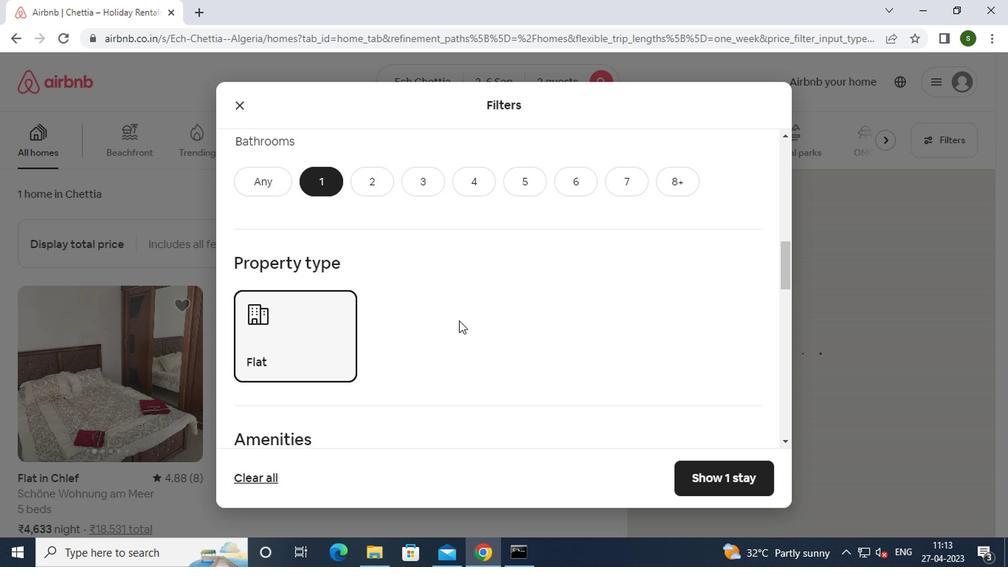 
Action: Mouse scrolled (466, 319) with delta (0, 0)
Screenshot: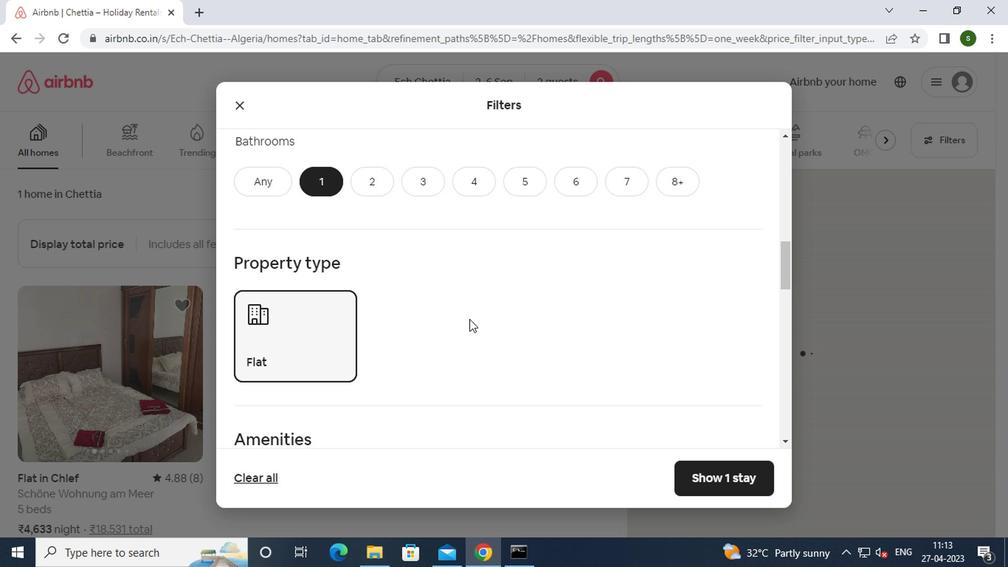 
Action: Mouse scrolled (466, 319) with delta (0, 0)
Screenshot: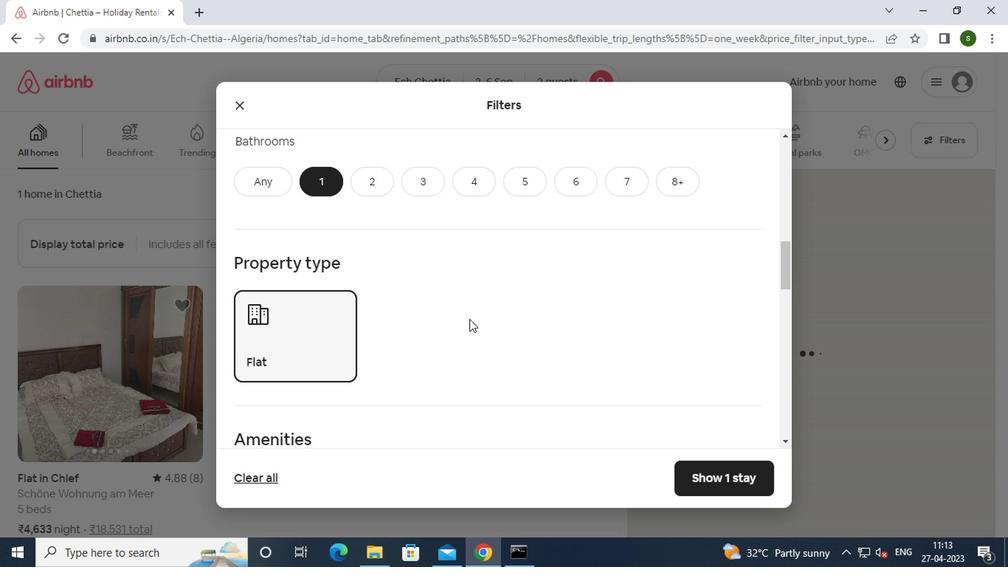 
Action: Mouse scrolled (466, 319) with delta (0, 0)
Screenshot: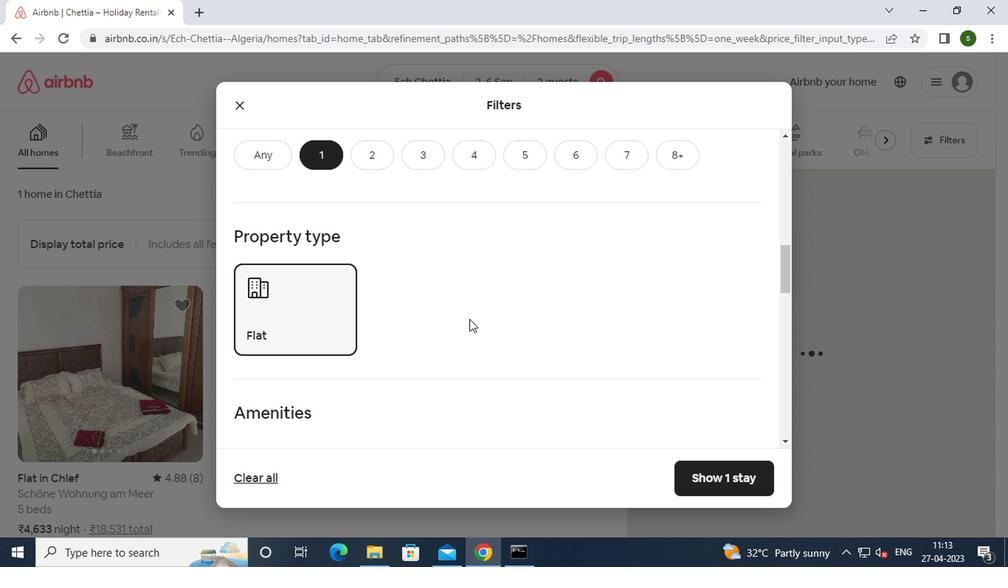 
Action: Mouse moved to (332, 323)
Screenshot: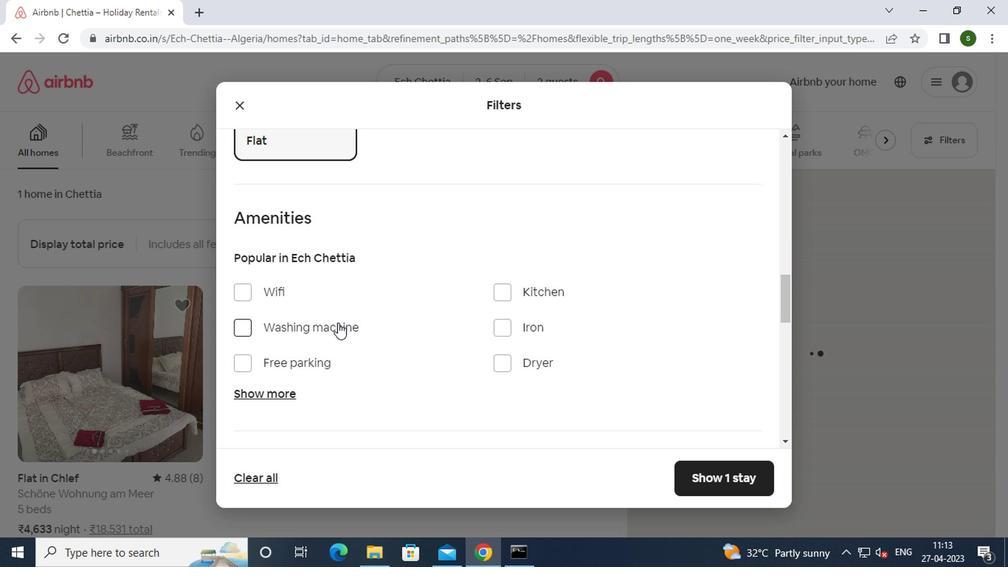 
Action: Mouse pressed left at (332, 323)
Screenshot: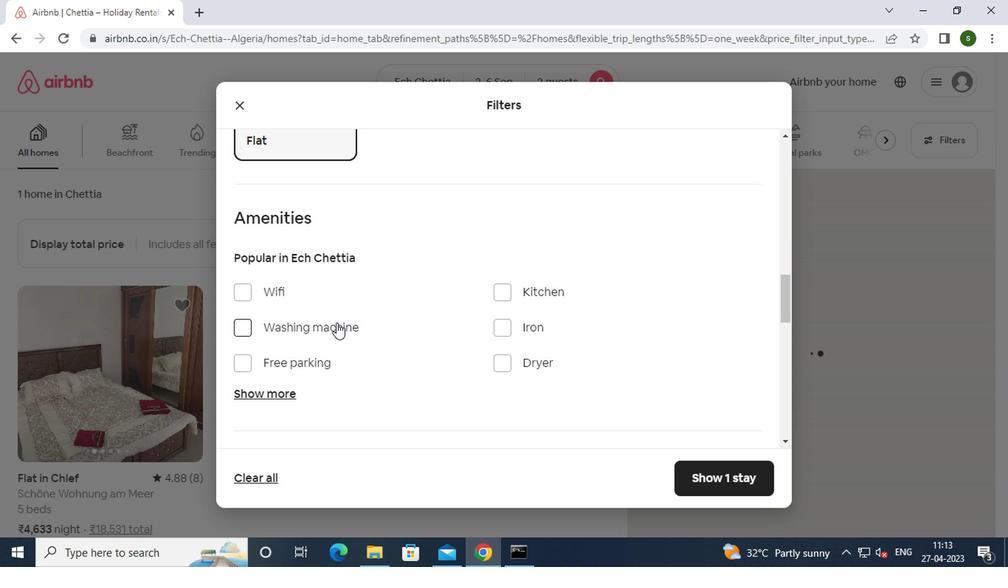
Action: Mouse moved to (506, 333)
Screenshot: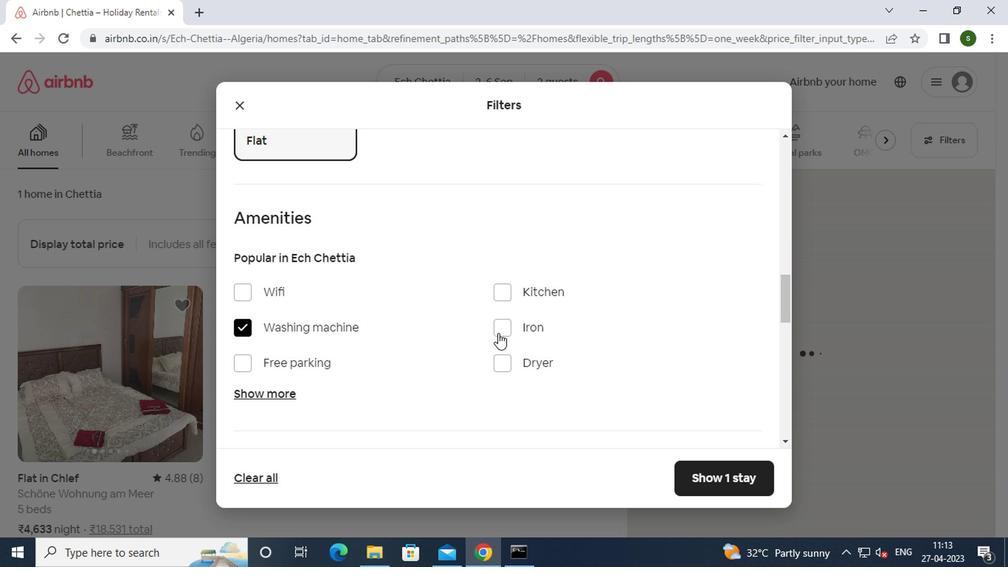 
Action: Mouse scrolled (506, 333) with delta (0, 0)
Screenshot: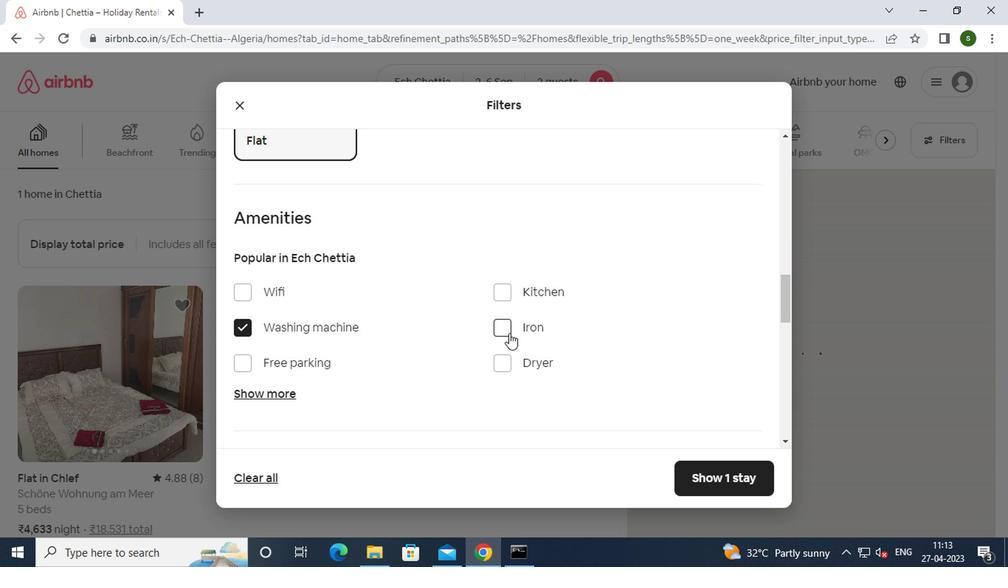 
Action: Mouse scrolled (506, 333) with delta (0, 0)
Screenshot: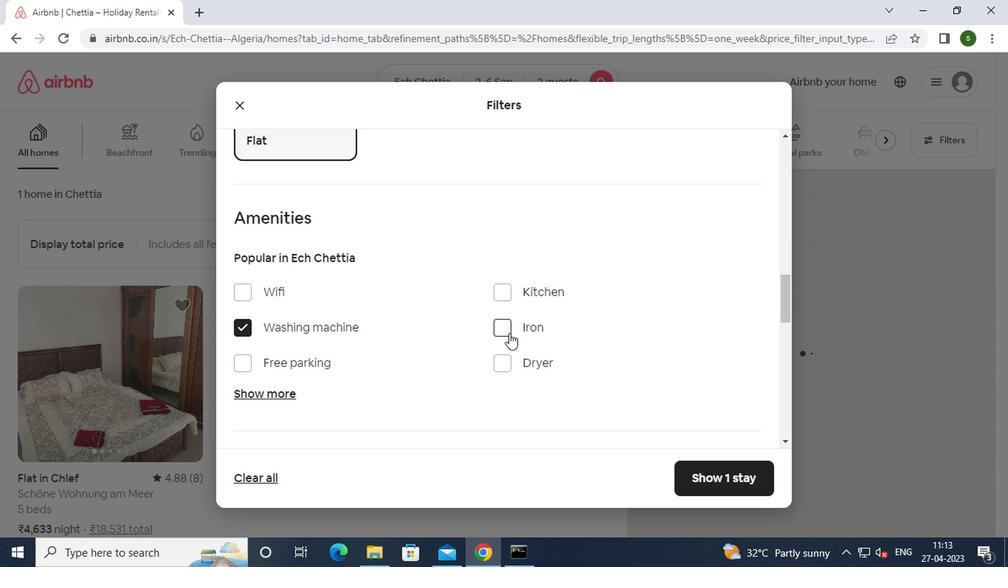 
Action: Mouse scrolled (506, 333) with delta (0, 0)
Screenshot: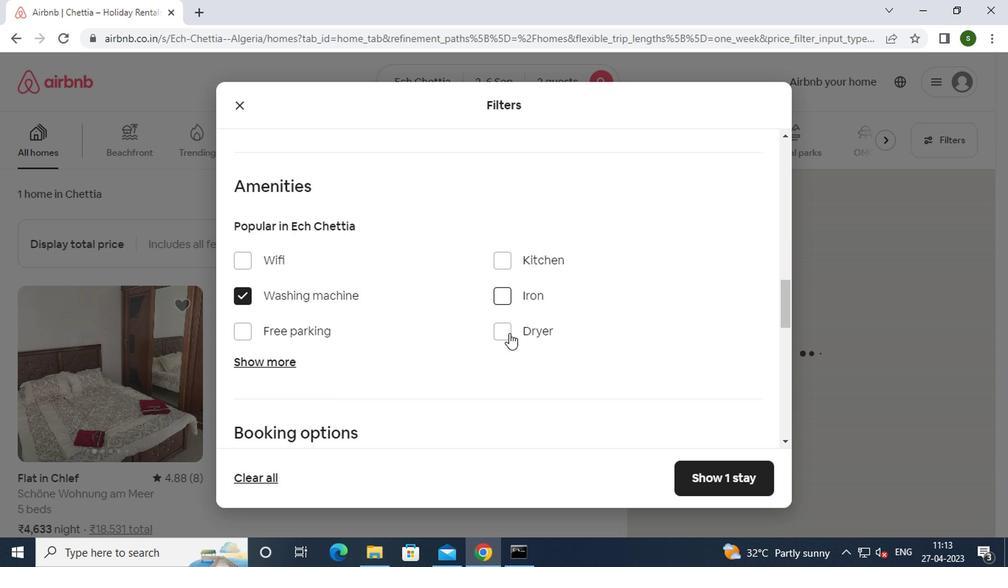 
Action: Mouse moved to (723, 339)
Screenshot: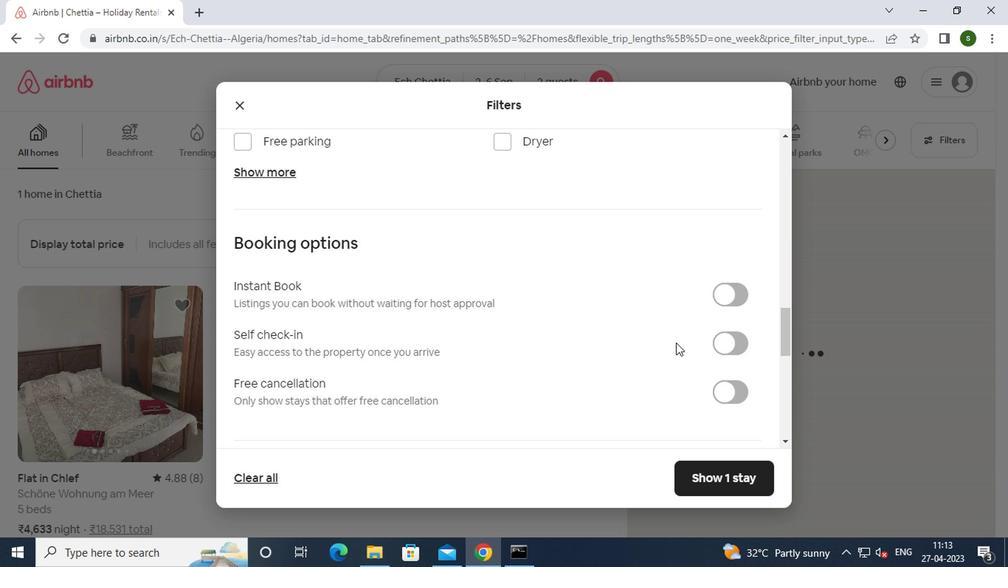 
Action: Mouse pressed left at (723, 339)
Screenshot: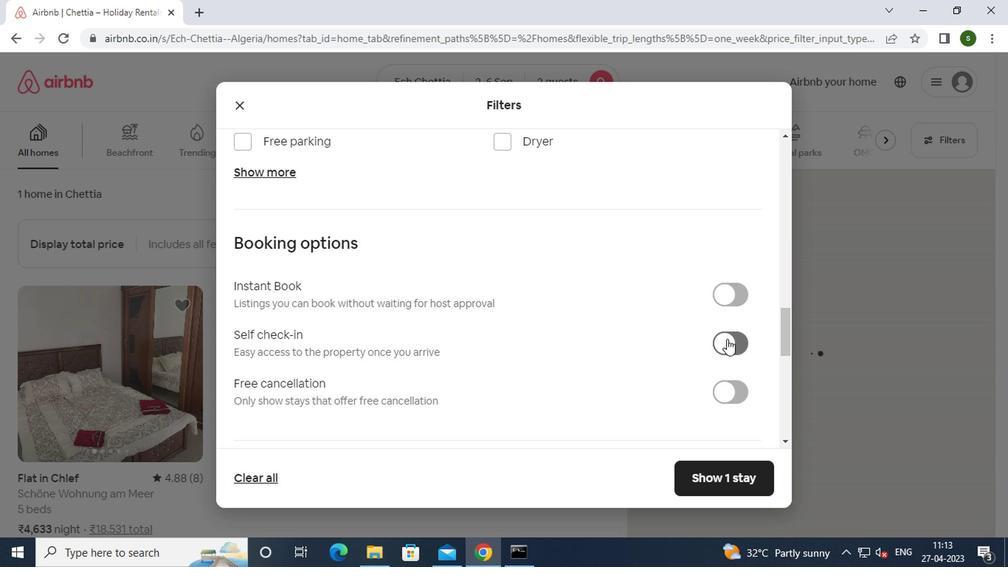 
Action: Mouse moved to (709, 473)
Screenshot: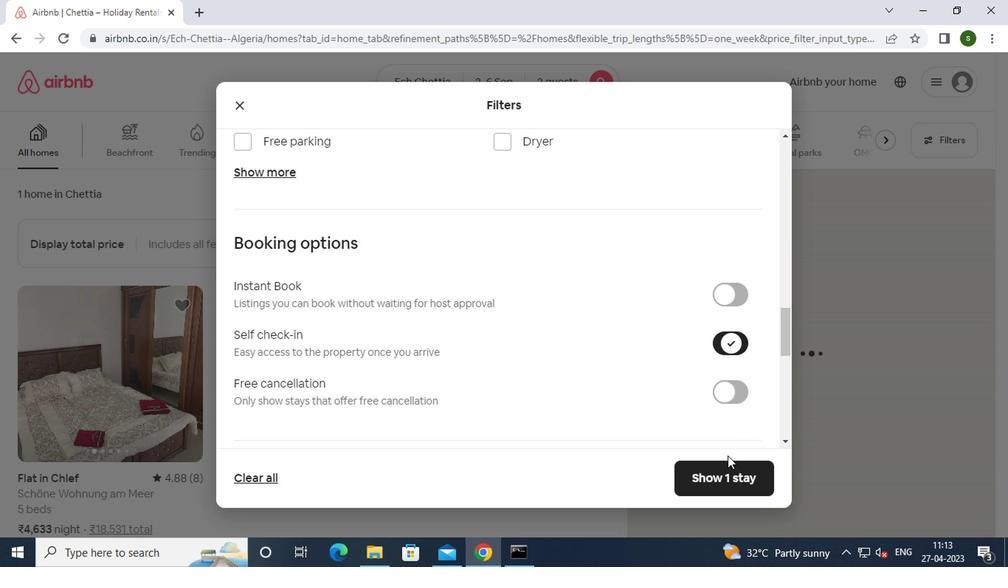 
Action: Mouse pressed left at (709, 473)
Screenshot: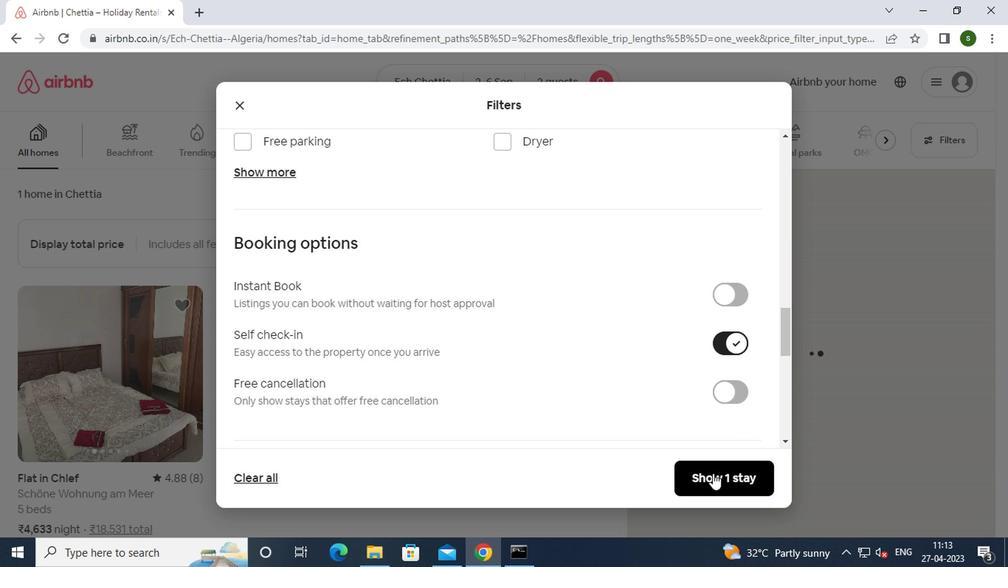 
